 Task: Experiment with a VST pitch shifter on a guitar solo for a surreal, atmospheric sound.
Action: Mouse moved to (73, 7)
Screenshot: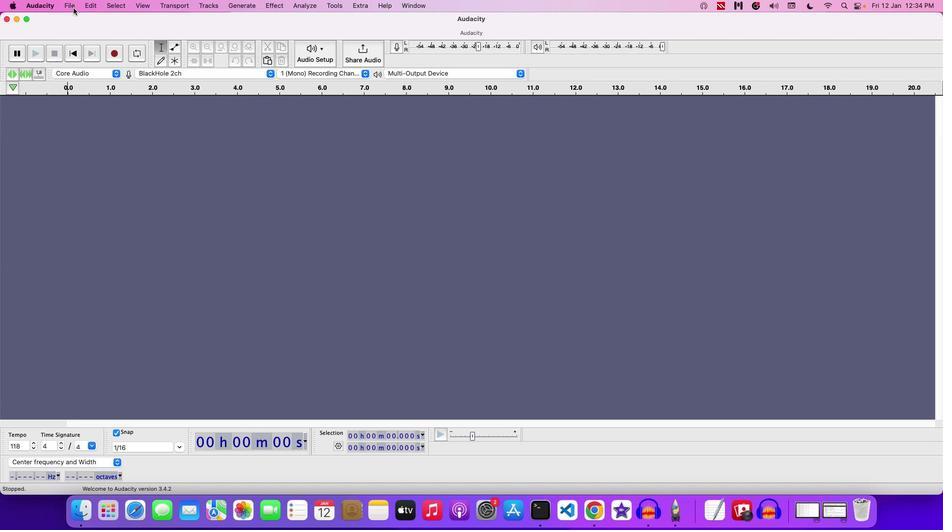 
Action: Mouse pressed left at (73, 7)
Screenshot: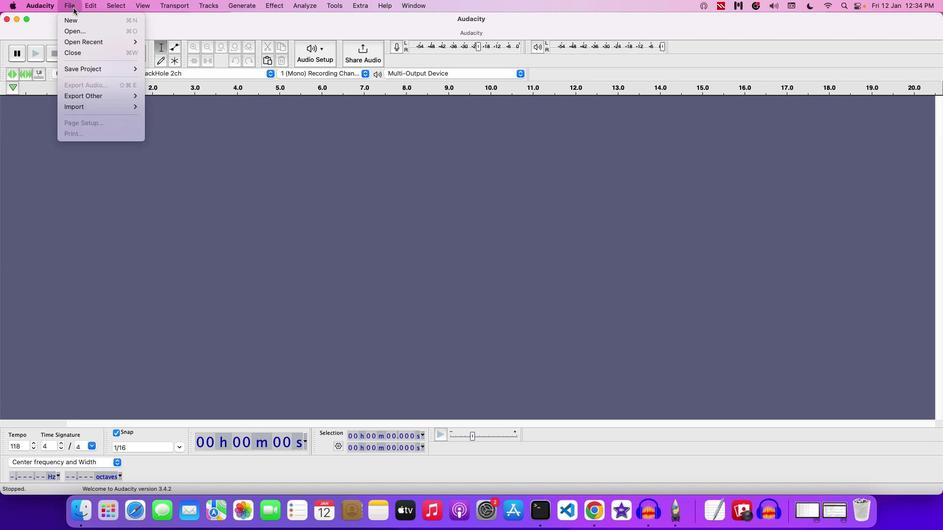 
Action: Mouse moved to (104, 29)
Screenshot: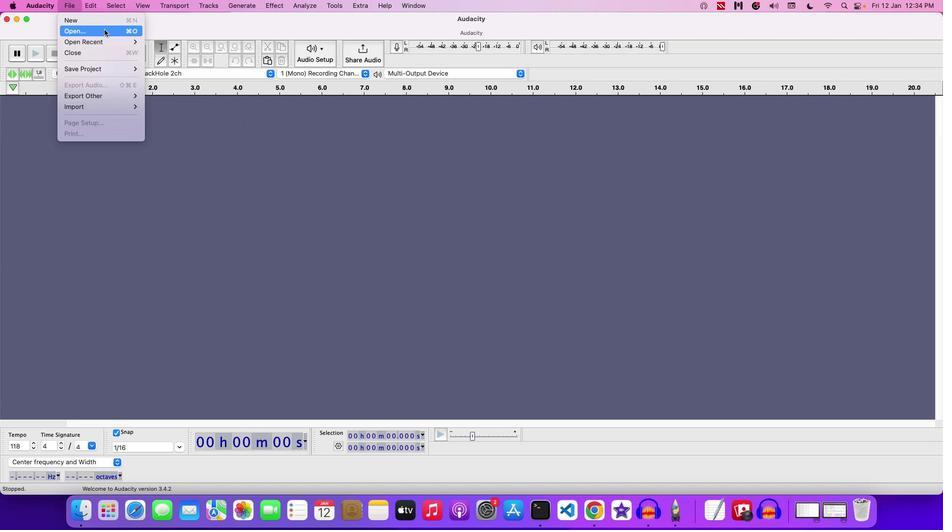 
Action: Mouse pressed left at (104, 29)
Screenshot: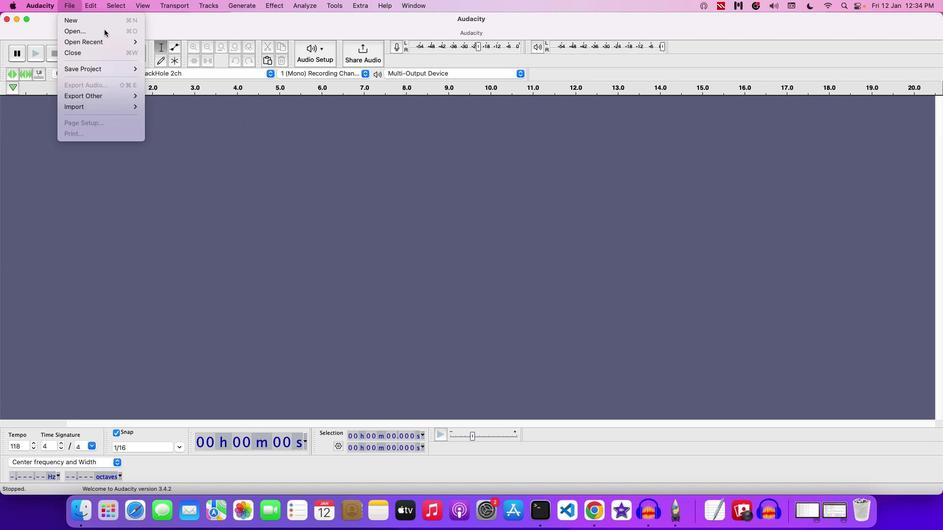 
Action: Mouse moved to (482, 102)
Screenshot: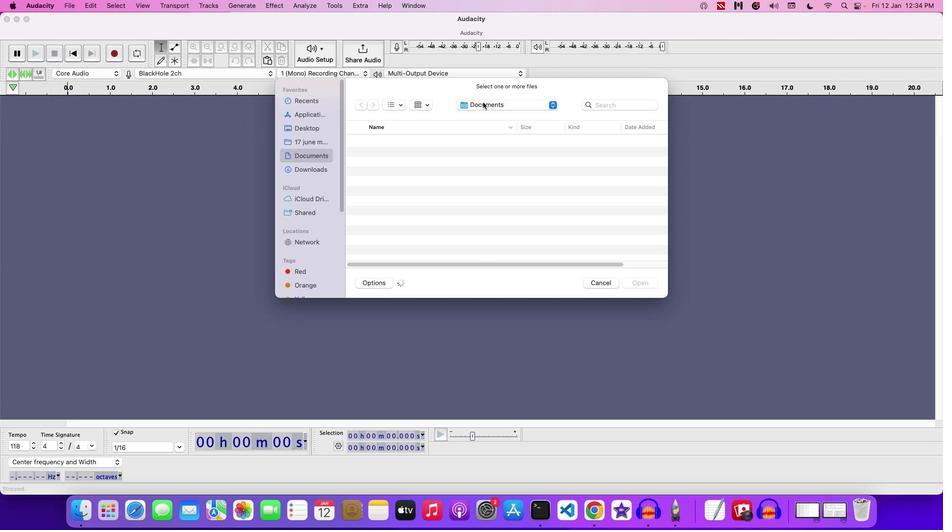
Action: Mouse pressed left at (482, 102)
Screenshot: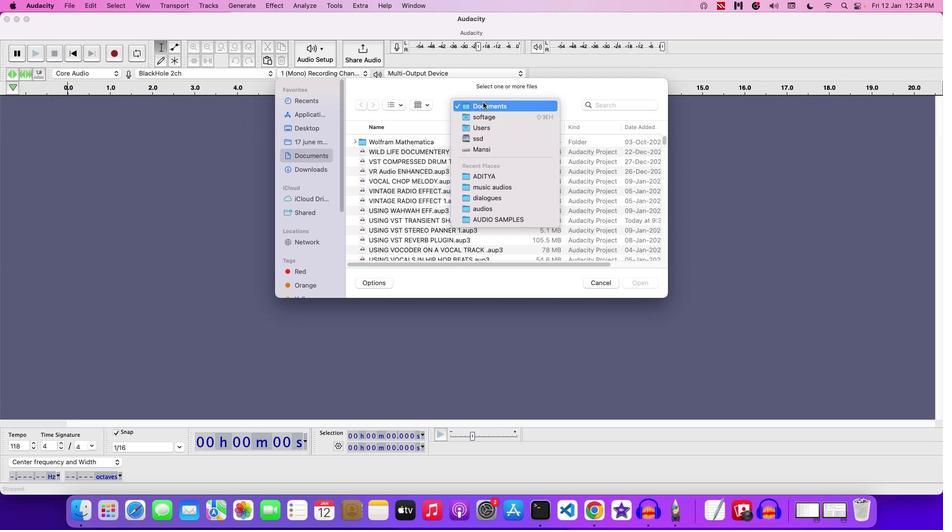 
Action: Mouse moved to (482, 168)
Screenshot: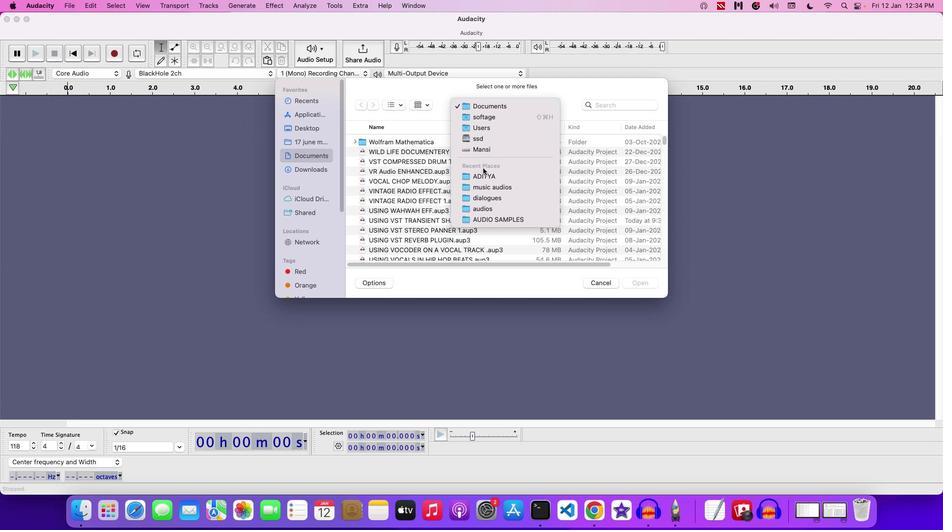 
Action: Mouse pressed left at (482, 168)
Screenshot: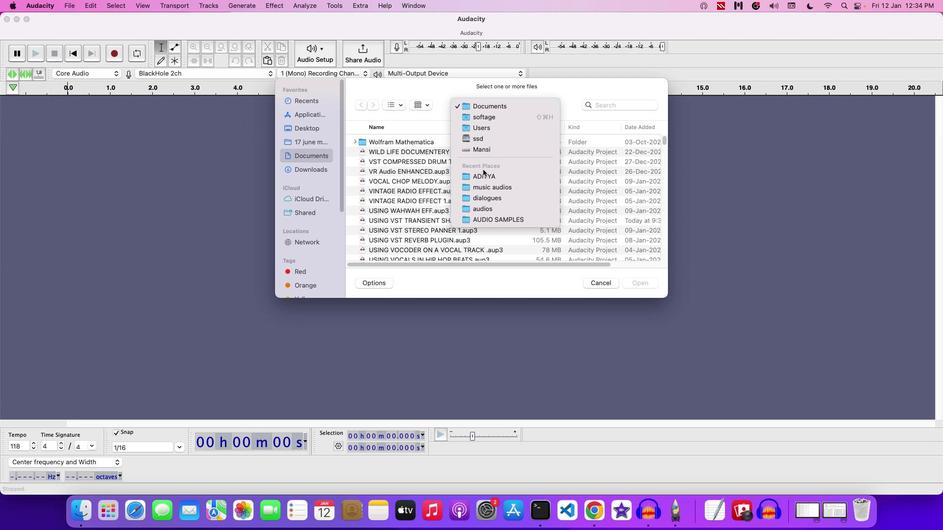 
Action: Mouse moved to (427, 172)
Screenshot: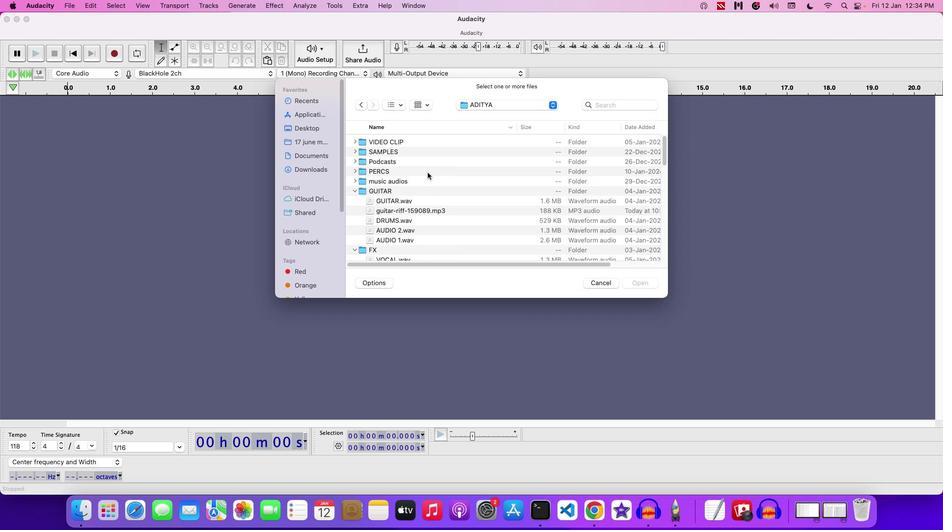 
Action: Mouse scrolled (427, 172) with delta (0, 0)
Screenshot: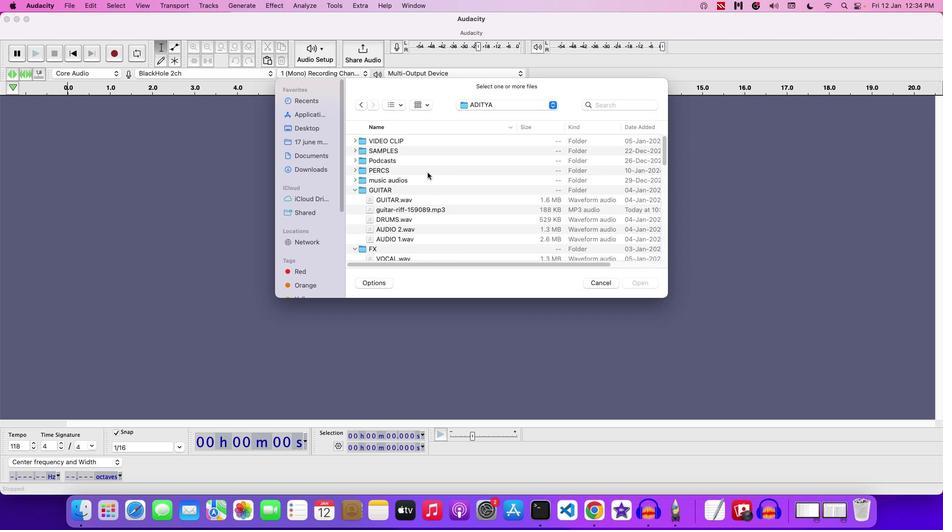 
Action: Mouse moved to (409, 202)
Screenshot: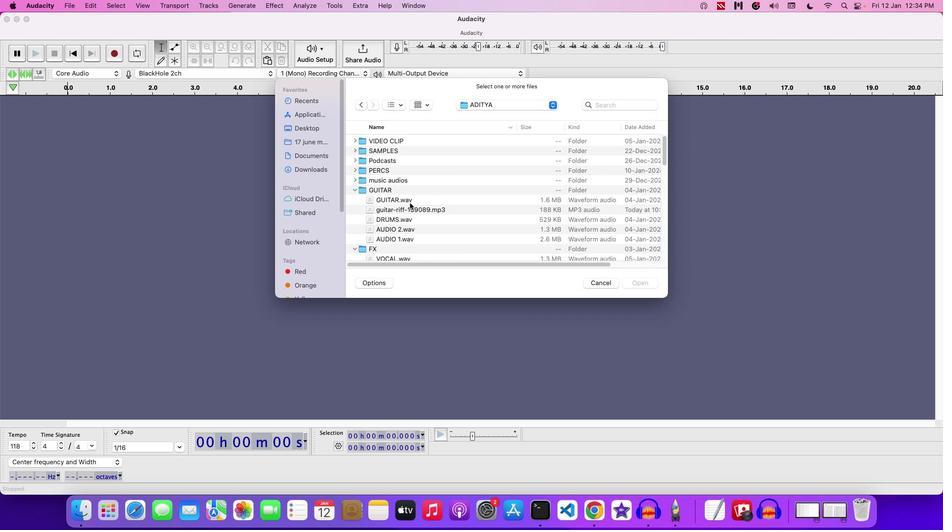 
Action: Mouse pressed left at (409, 202)
Screenshot: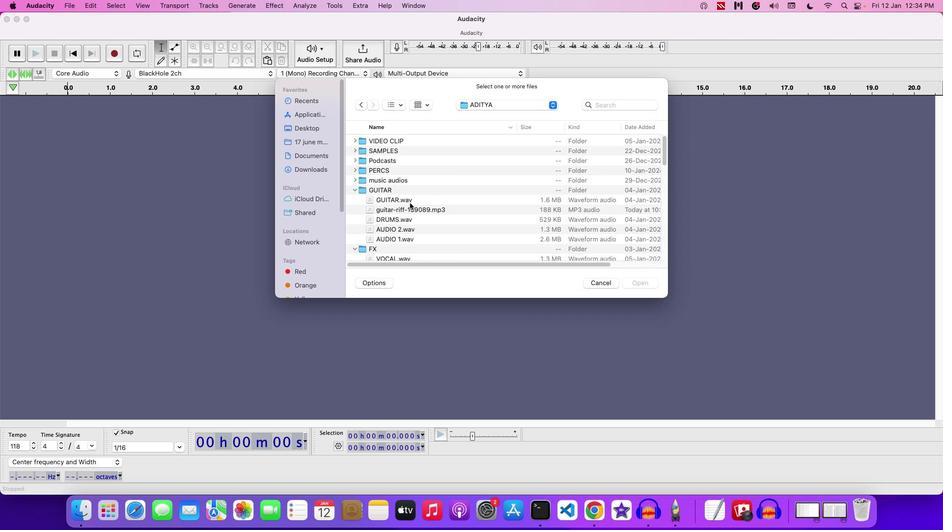 
Action: Mouse moved to (432, 202)
Screenshot: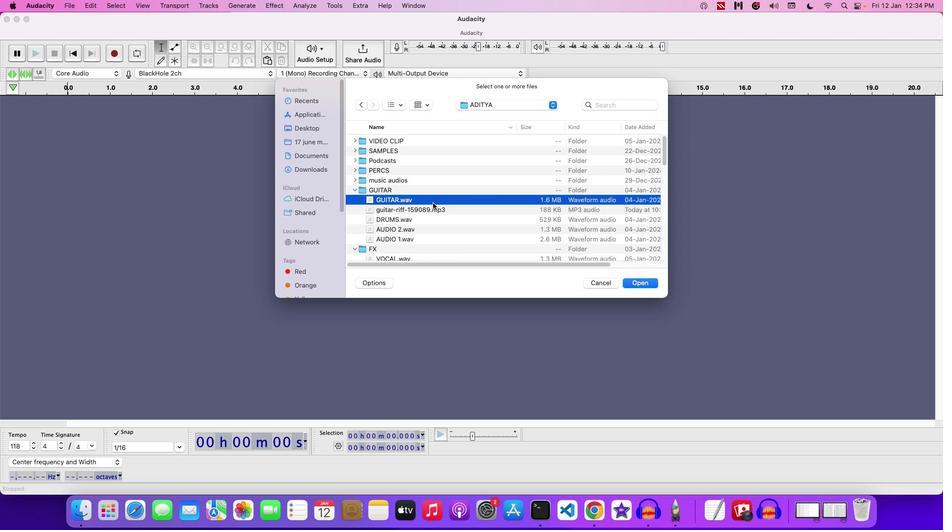 
Action: Mouse pressed left at (432, 202)
Screenshot: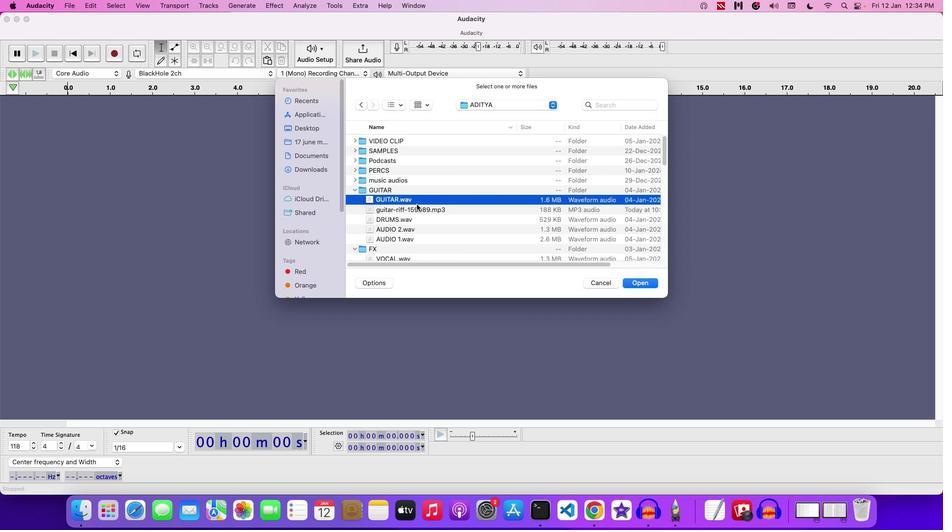 
Action: Mouse moved to (603, 279)
Screenshot: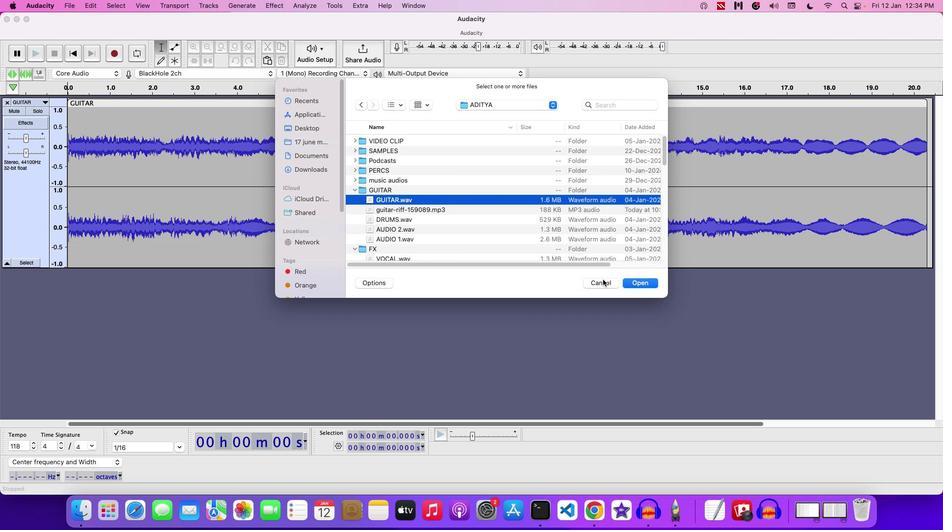 
Action: Mouse pressed left at (603, 279)
Screenshot: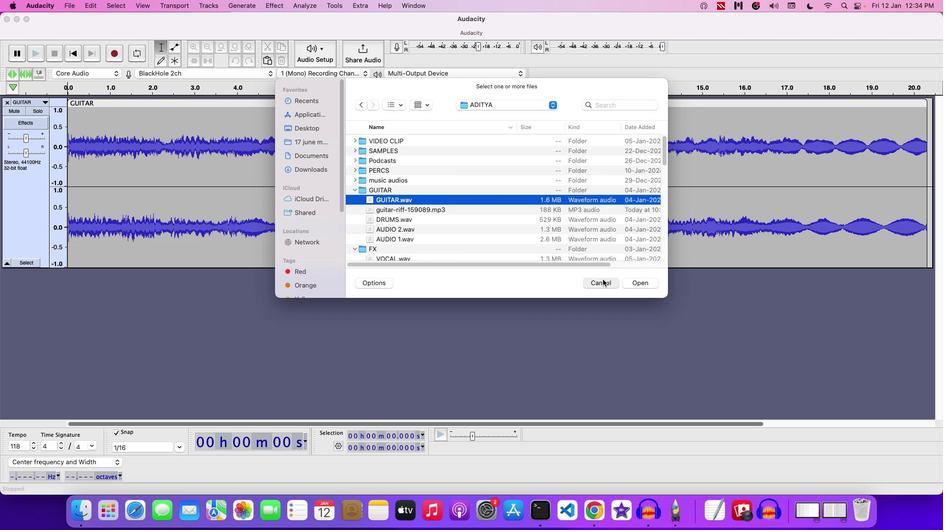 
Action: Mouse moved to (407, 243)
Screenshot: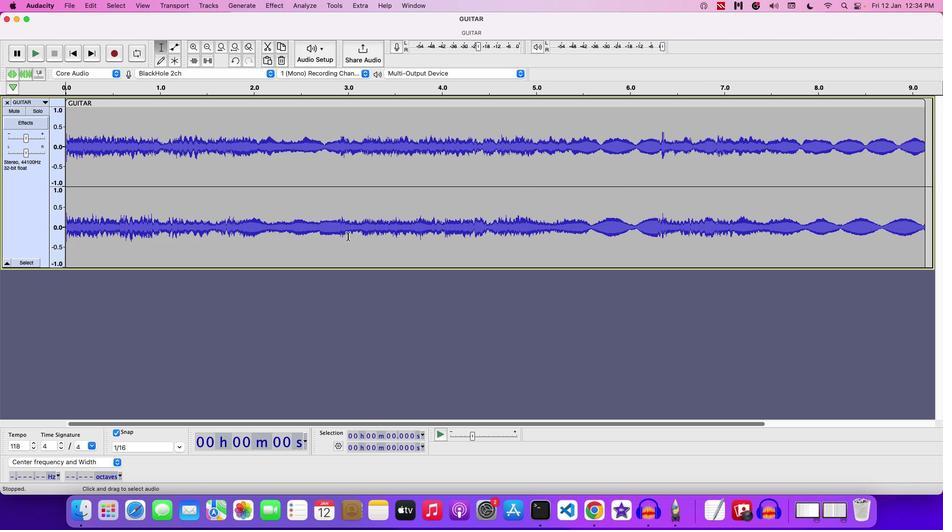 
Action: Key pressed Key.space
Screenshot: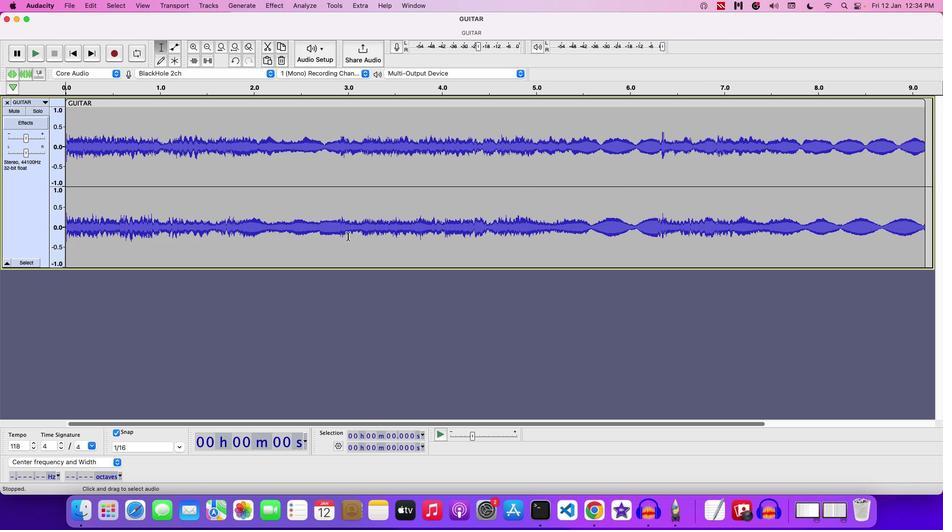 
Action: Mouse moved to (25, 140)
Screenshot: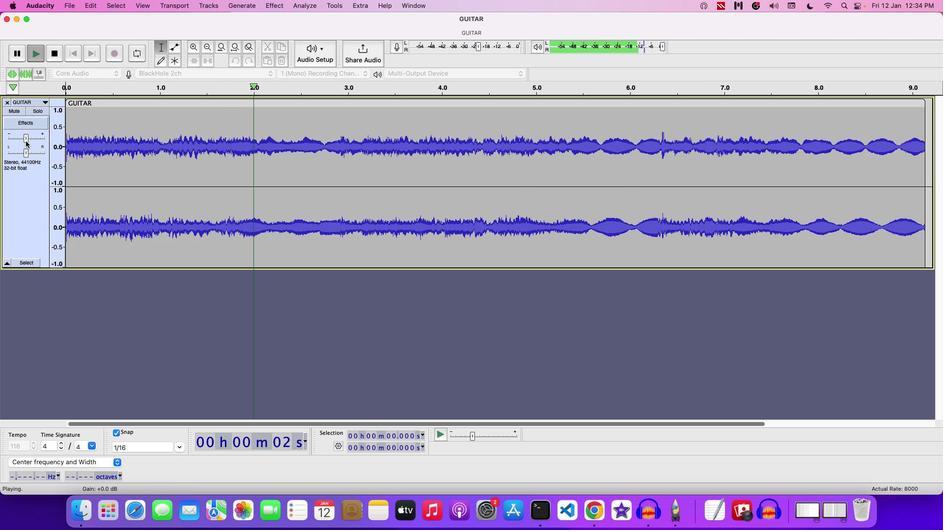 
Action: Mouse pressed left at (25, 140)
Screenshot: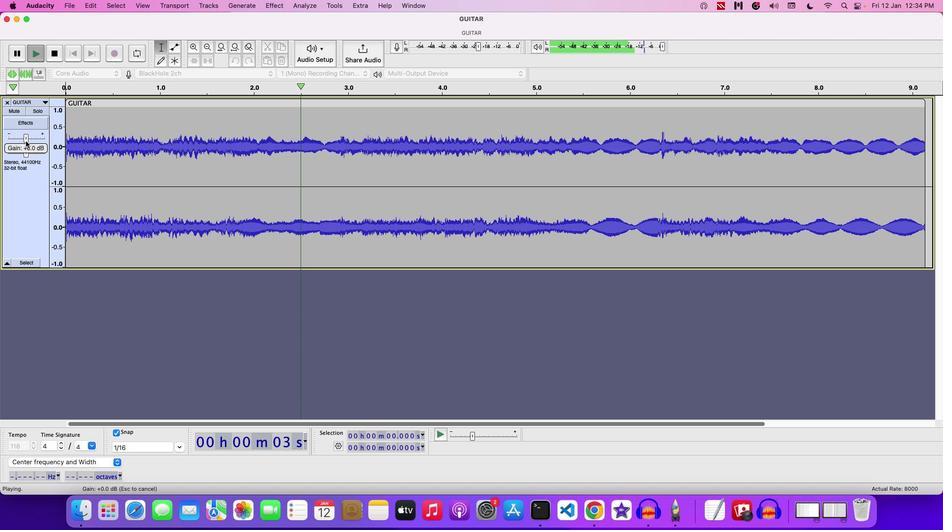 
Action: Mouse moved to (190, 140)
Screenshot: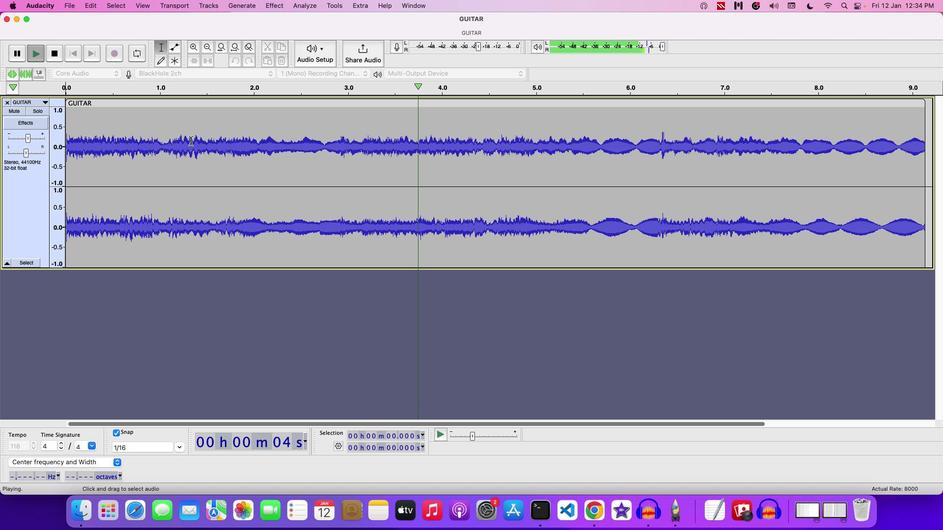 
Action: Mouse pressed left at (190, 140)
Screenshot: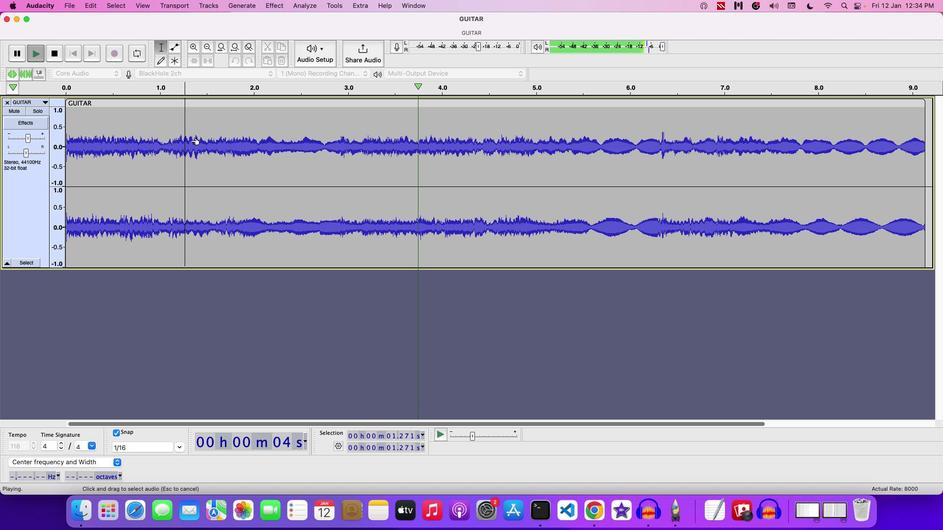 
Action: Mouse pressed left at (190, 140)
Screenshot: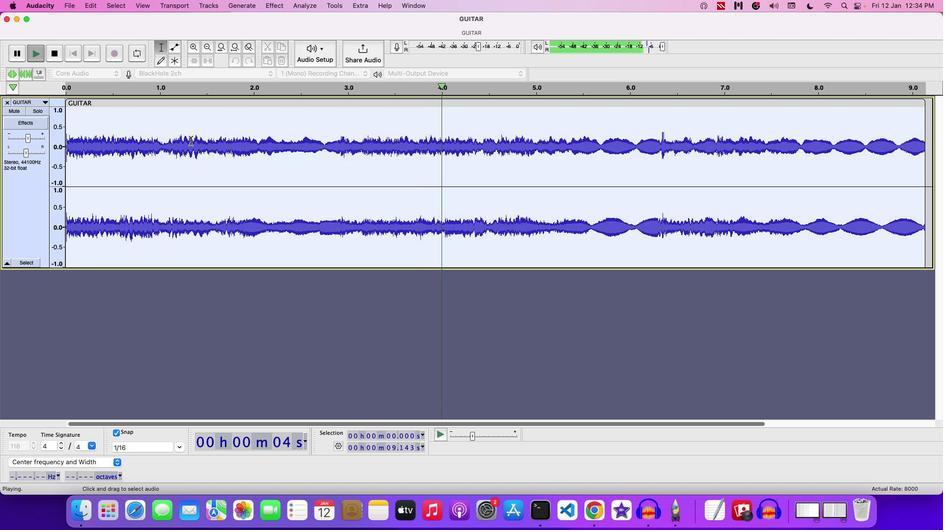 
Action: Mouse moved to (269, 8)
Screenshot: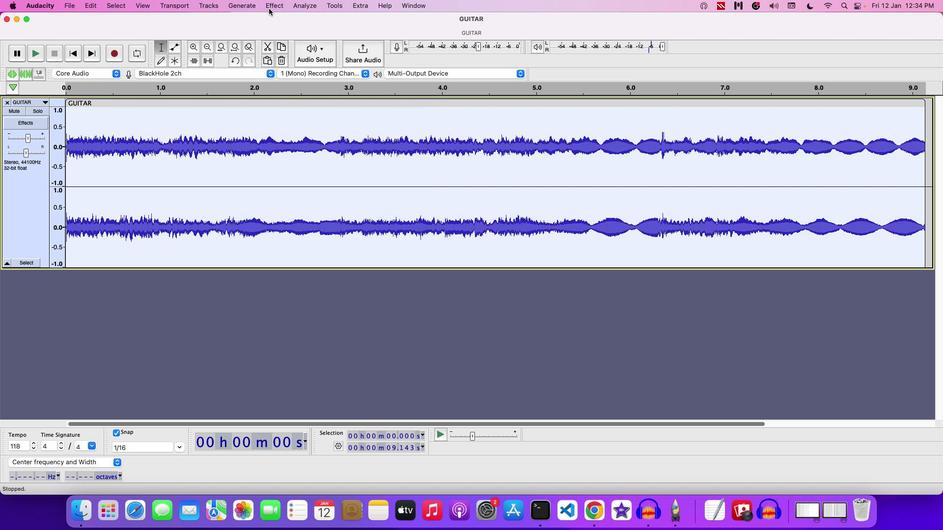 
Action: Mouse pressed left at (269, 8)
Screenshot: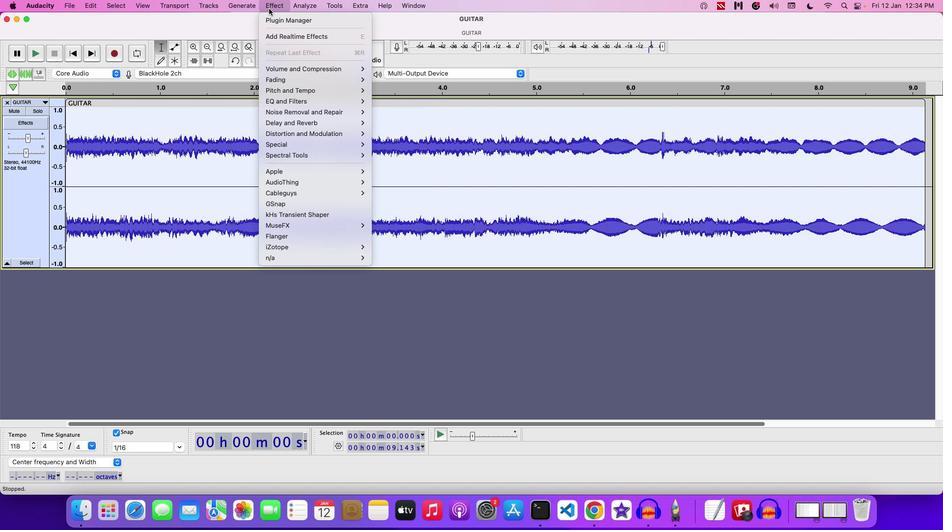 
Action: Mouse moved to (404, 275)
Screenshot: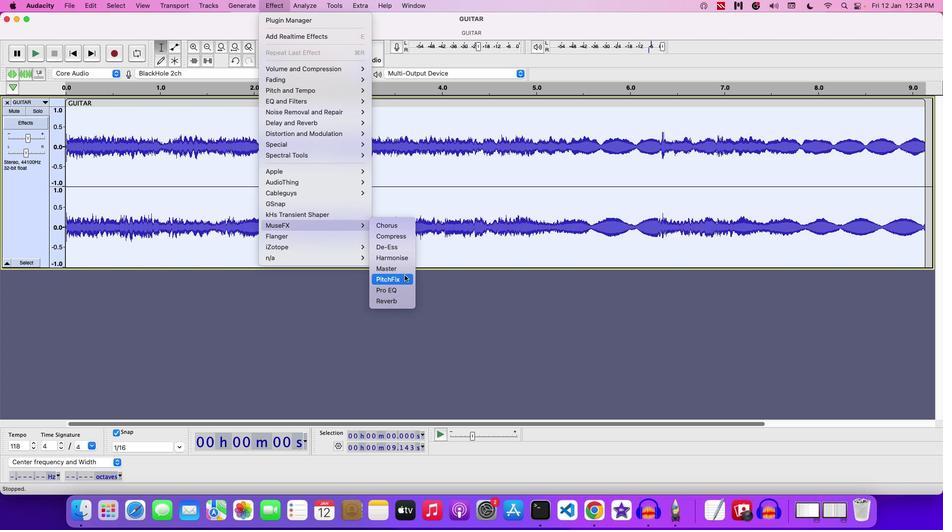 
Action: Mouse pressed left at (404, 275)
Screenshot: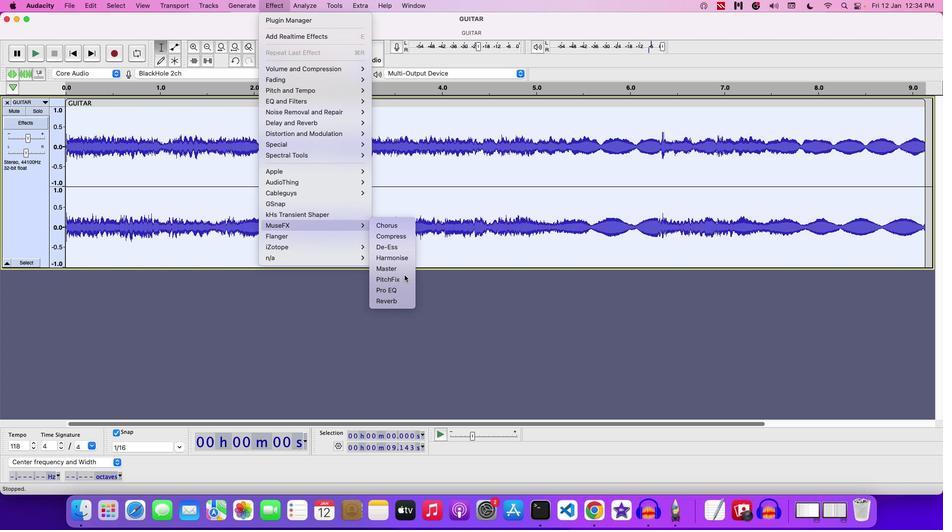 
Action: Mouse moved to (476, 123)
Screenshot: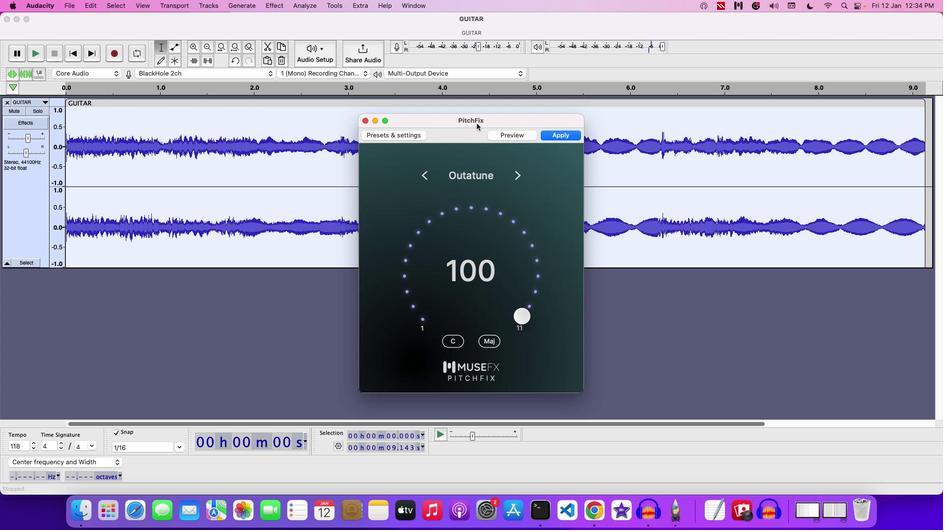 
Action: Mouse pressed left at (476, 123)
Screenshot: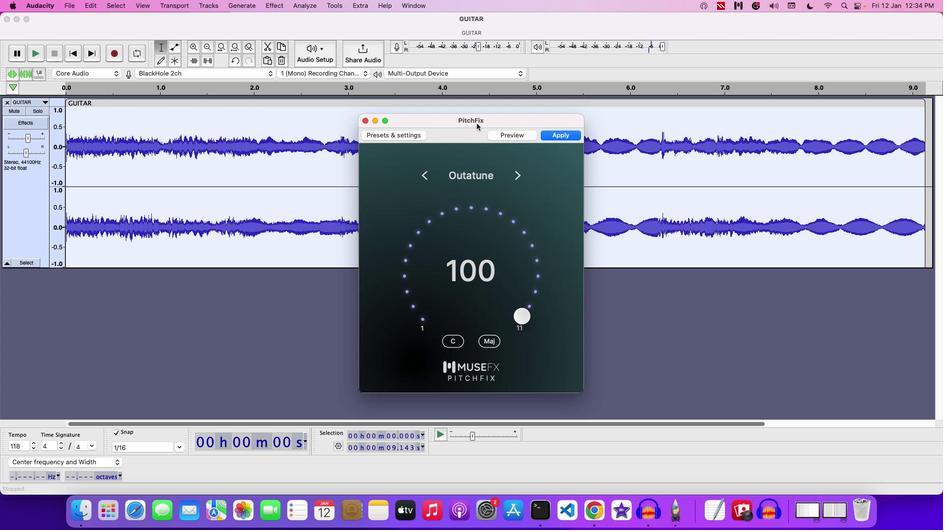 
Action: Mouse moved to (479, 152)
Screenshot: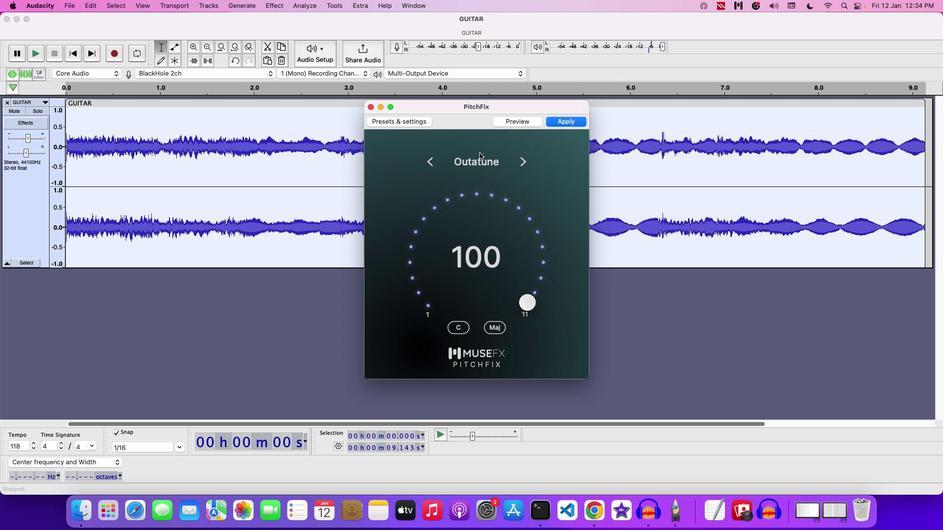 
Action: Mouse pressed left at (479, 152)
Screenshot: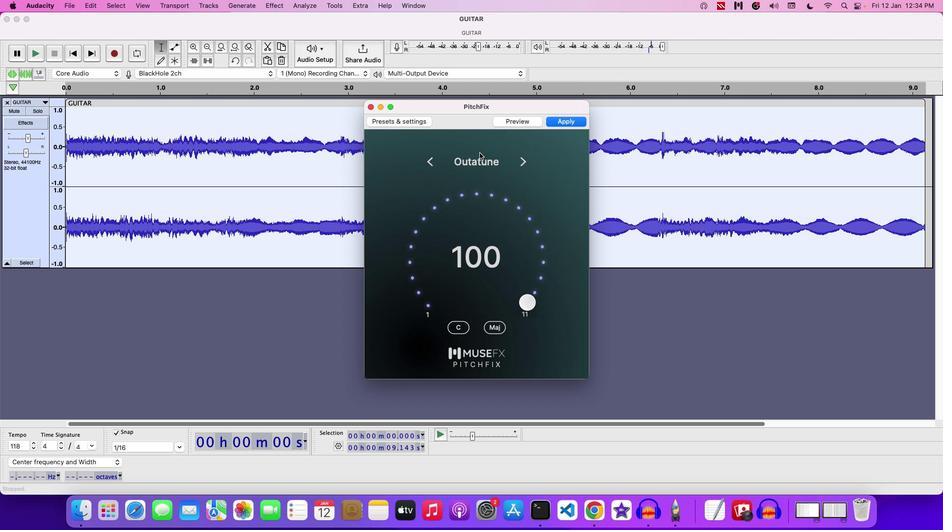 
Action: Mouse moved to (473, 161)
Screenshot: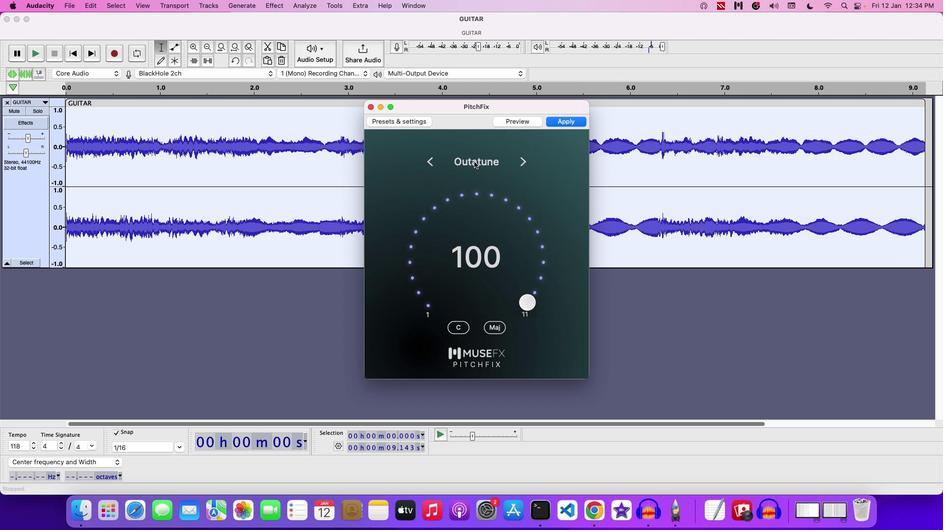 
Action: Mouse pressed left at (473, 161)
Screenshot: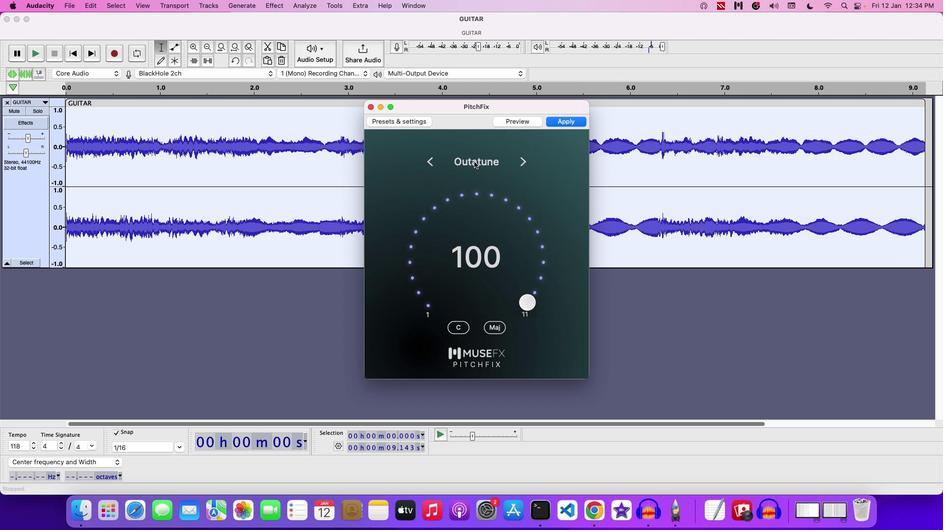 
Action: Mouse moved to (477, 179)
Screenshot: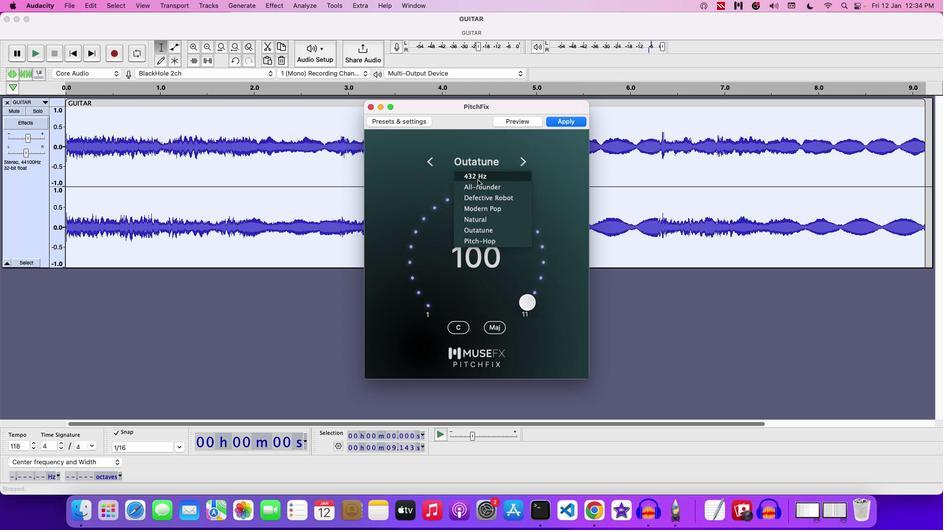 
Action: Mouse pressed left at (477, 179)
Screenshot: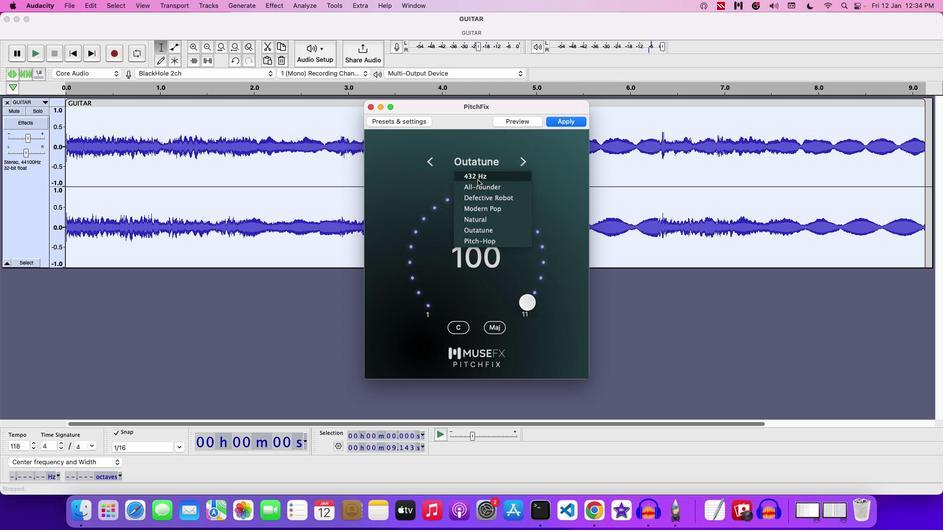 
Action: Mouse moved to (495, 237)
Screenshot: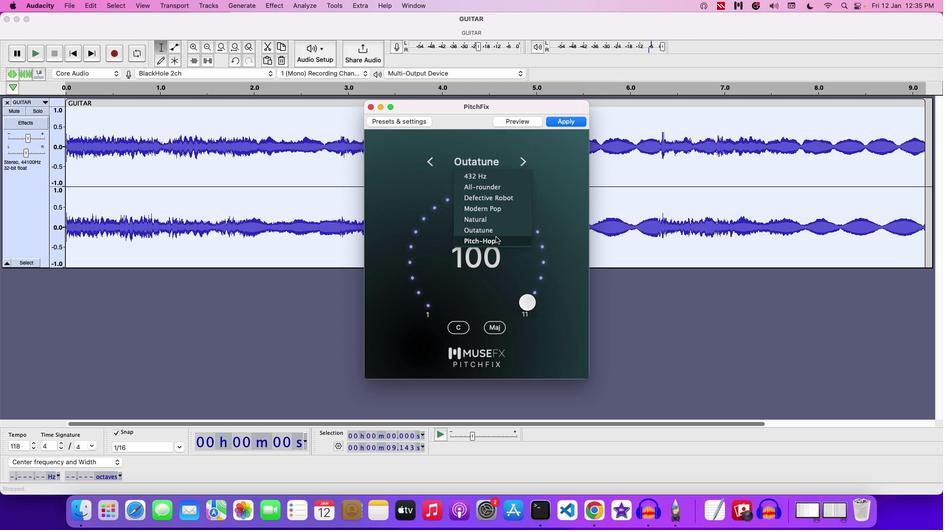 
Action: Key pressed Key.enter
Screenshot: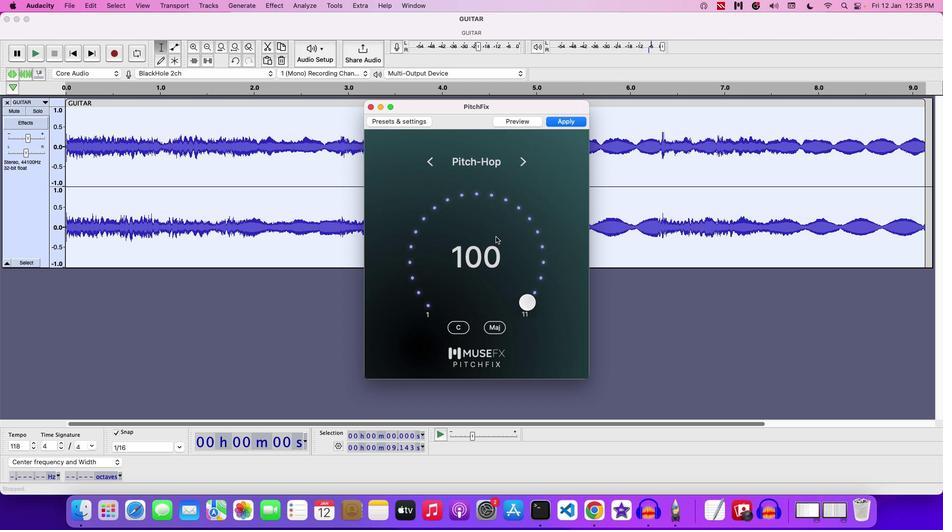 
Action: Mouse moved to (511, 124)
Screenshot: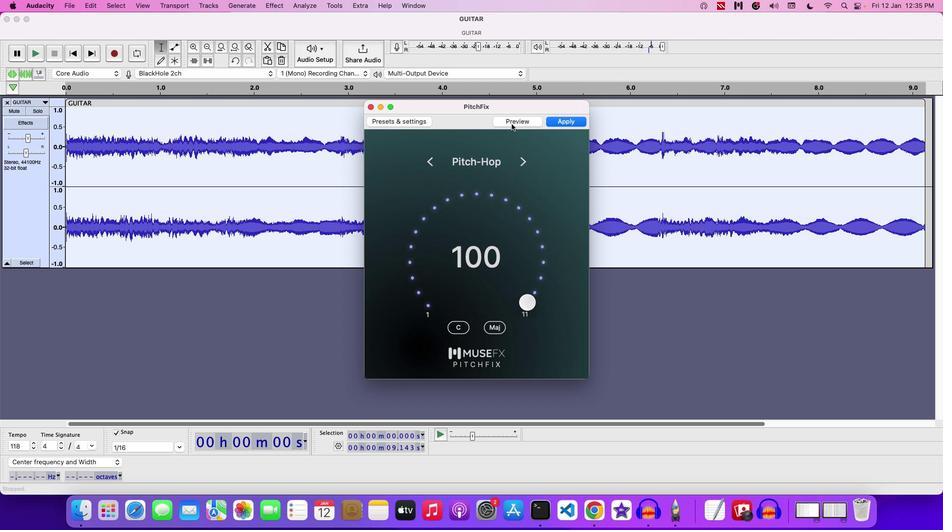
Action: Mouse pressed left at (511, 124)
Screenshot: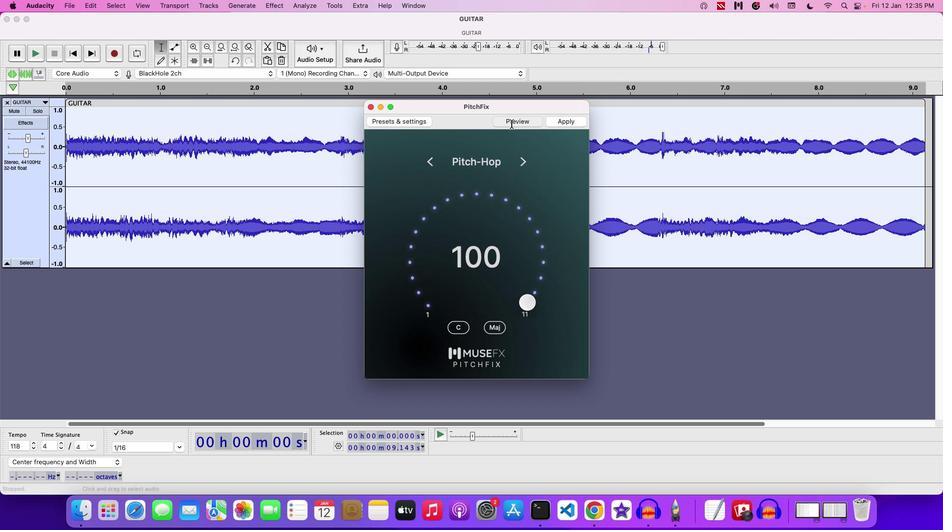 
Action: Mouse pressed left at (511, 124)
Screenshot: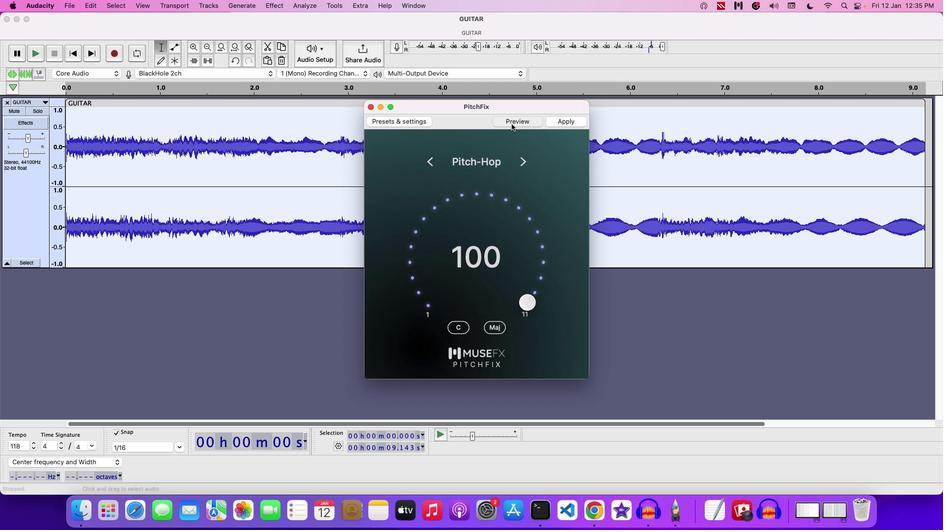 
Action: Mouse moved to (487, 285)
Screenshot: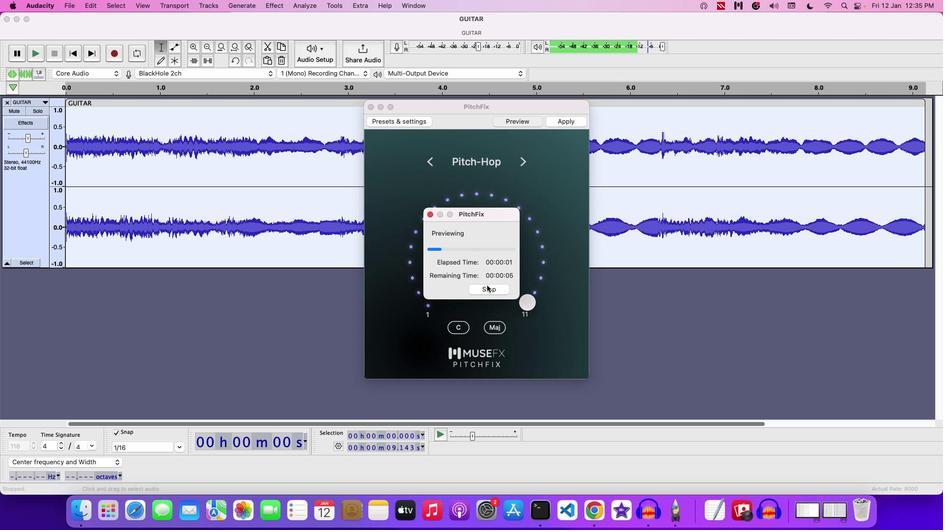 
Action: Mouse pressed left at (487, 285)
Screenshot: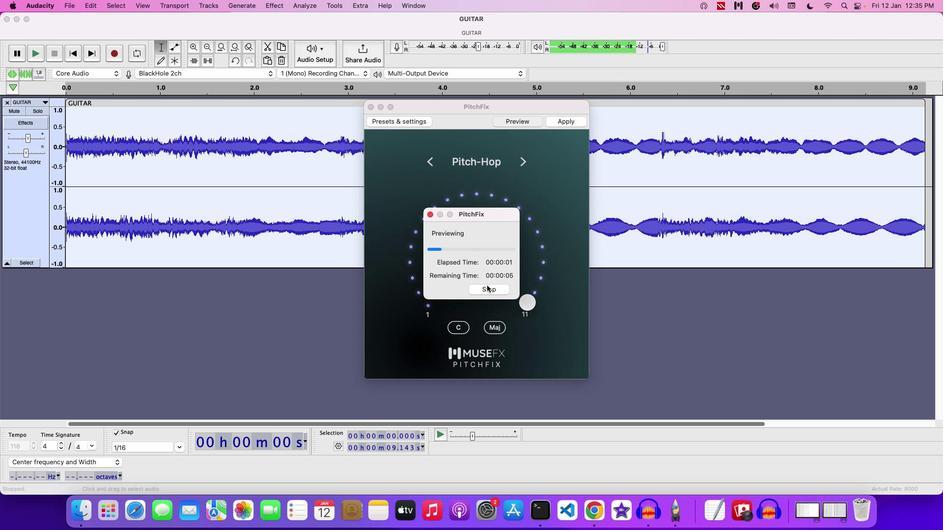 
Action: Mouse moved to (381, 124)
Screenshot: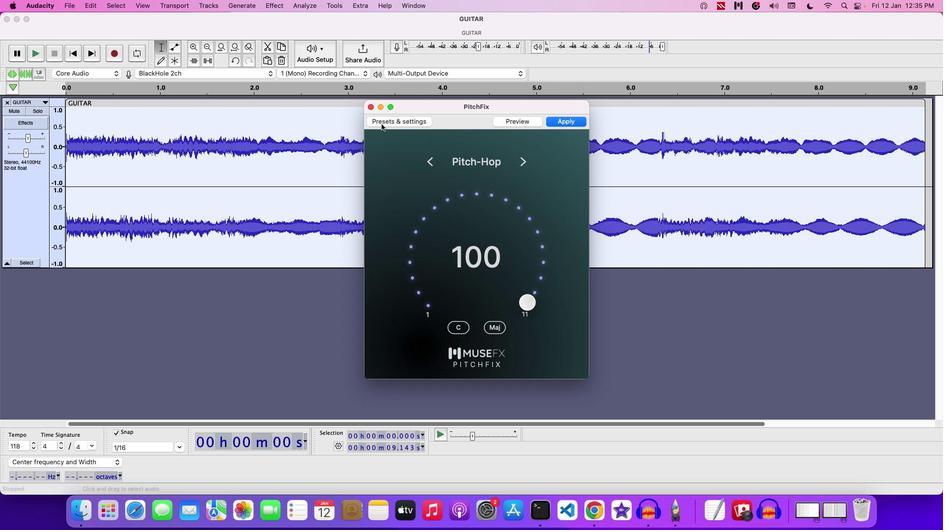 
Action: Mouse pressed left at (381, 124)
Screenshot: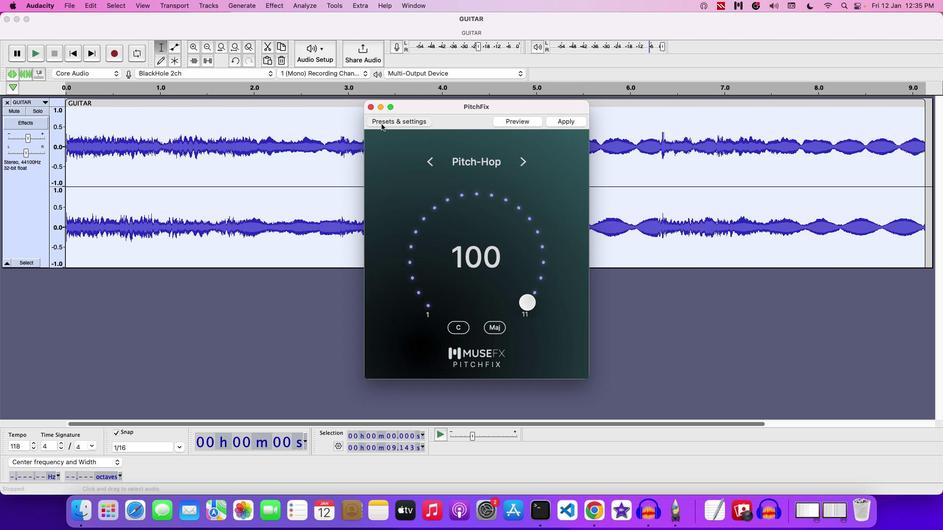 
Action: Mouse moved to (464, 166)
Screenshot: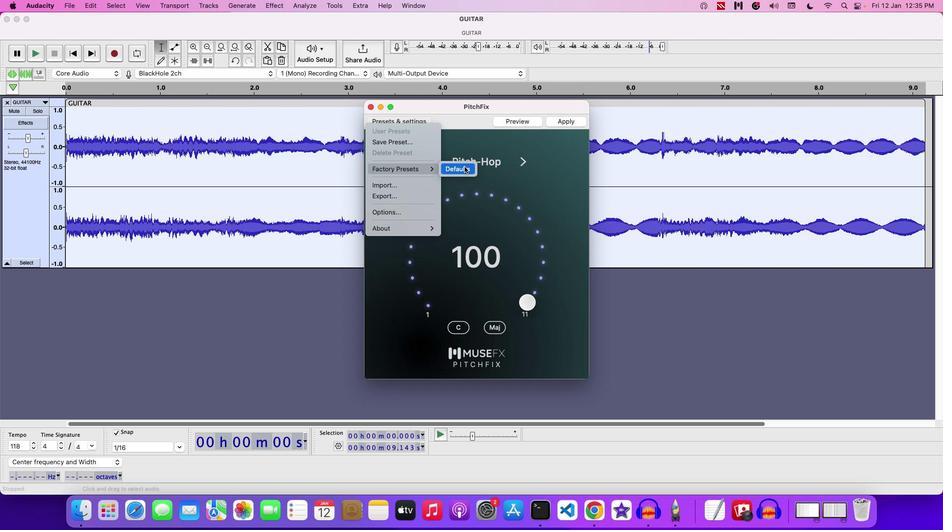 
Action: Mouse pressed left at (464, 166)
Screenshot: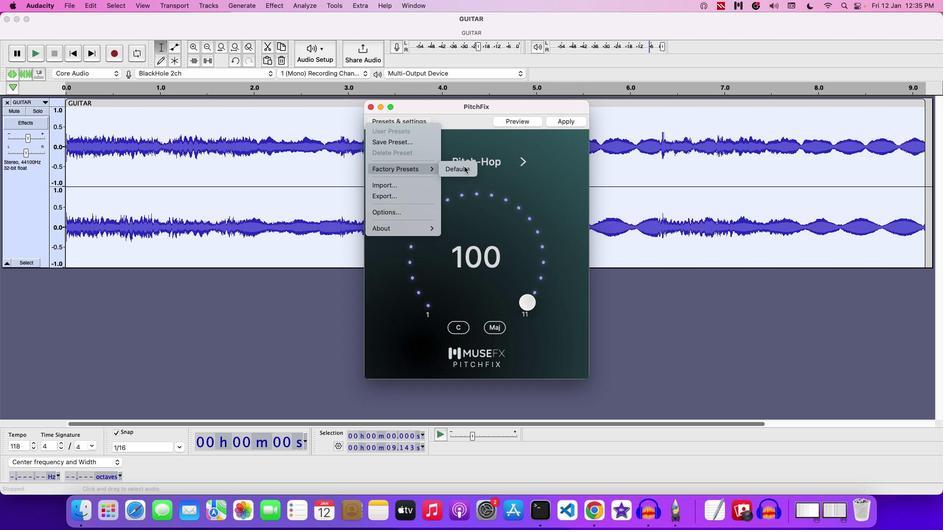 
Action: Mouse moved to (372, 107)
Screenshot: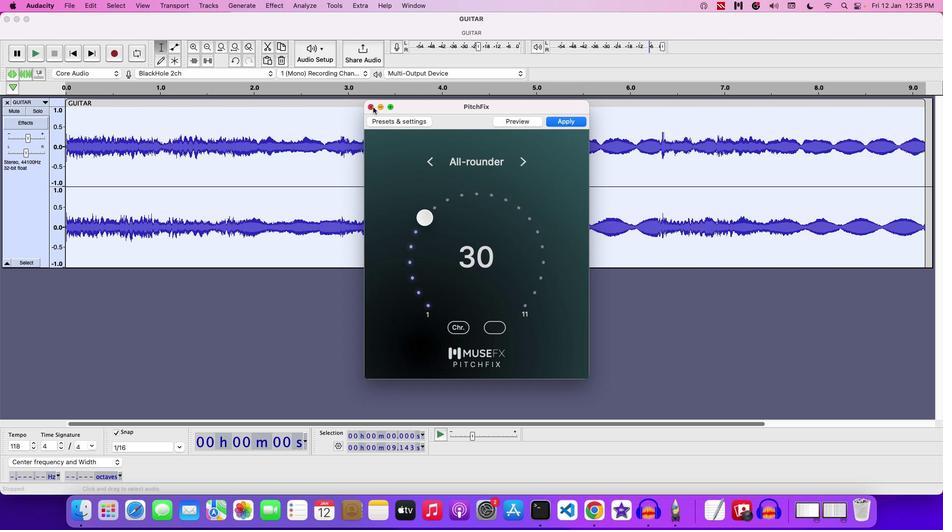 
Action: Mouse pressed left at (372, 107)
Screenshot: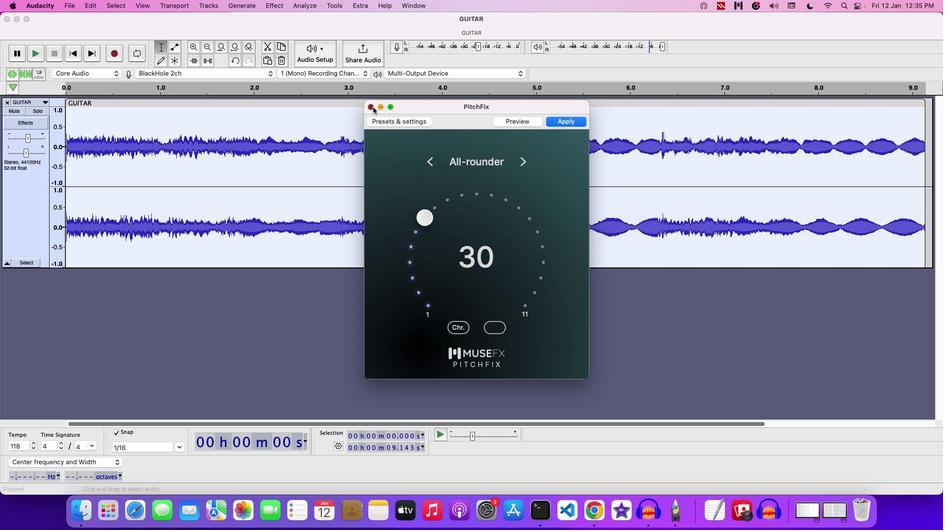 
Action: Mouse moved to (247, 8)
Screenshot: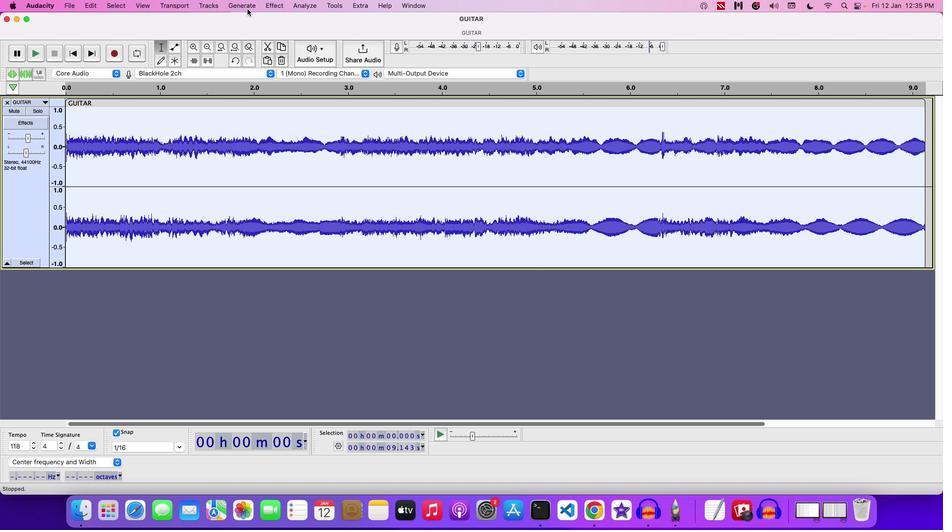 
Action: Key pressed Key.space
Screenshot: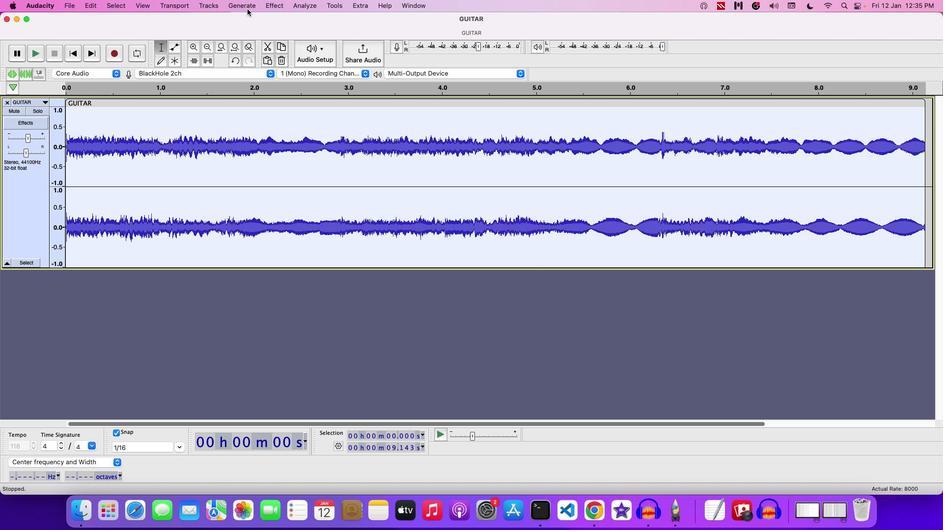 
Action: Mouse moved to (280, 0)
Screenshot: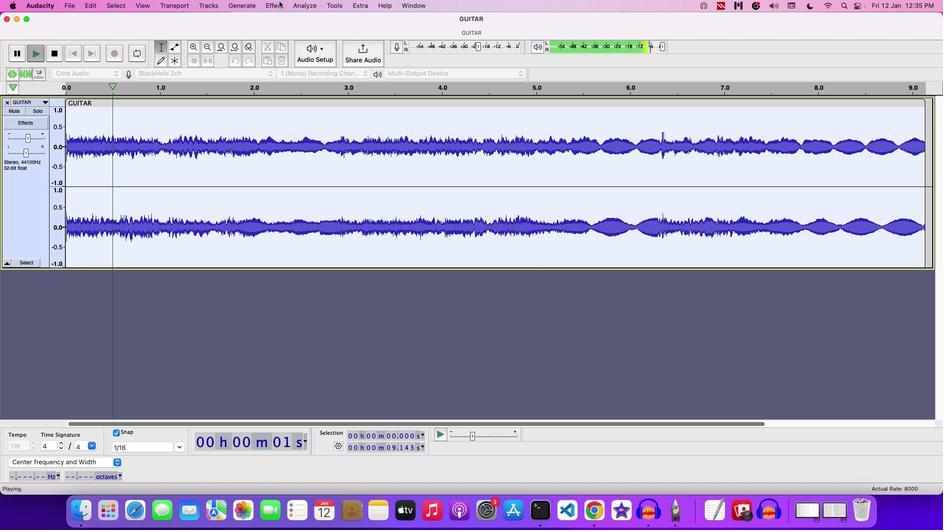 
Action: Key pressed Key.space
Screenshot: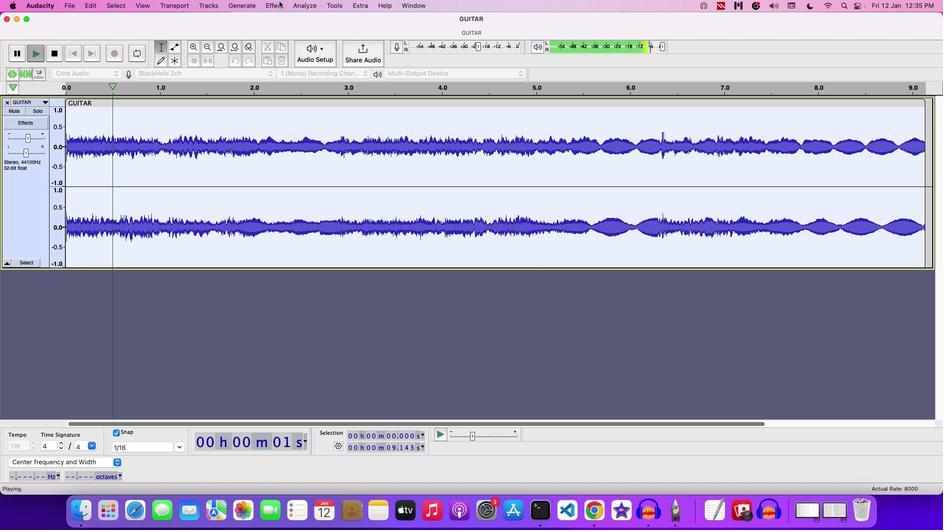 
Action: Mouse moved to (278, 1)
Screenshot: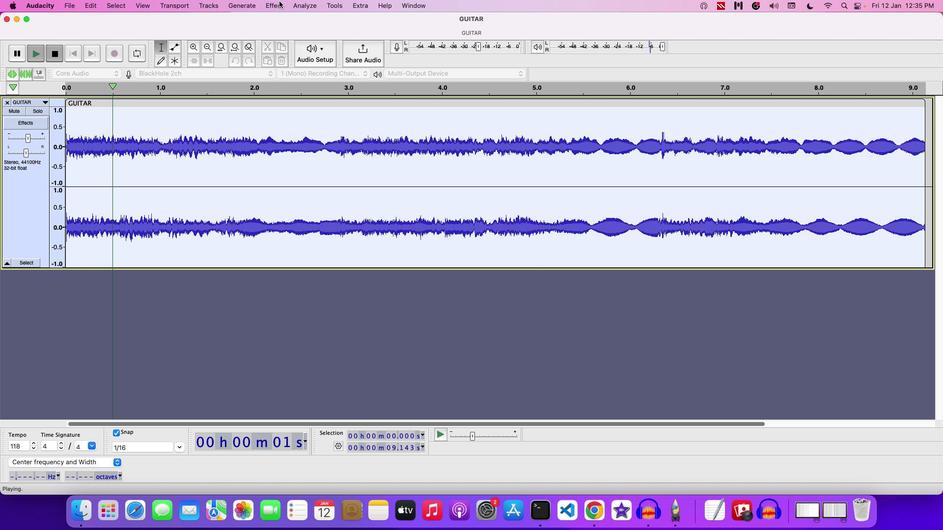 
Action: Mouse pressed left at (278, 1)
Screenshot: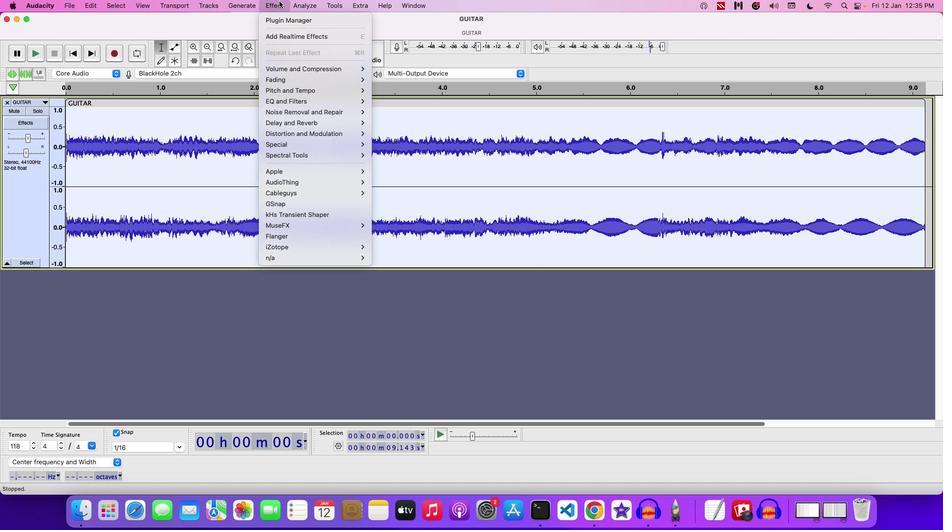 
Action: Mouse moved to (401, 90)
Screenshot: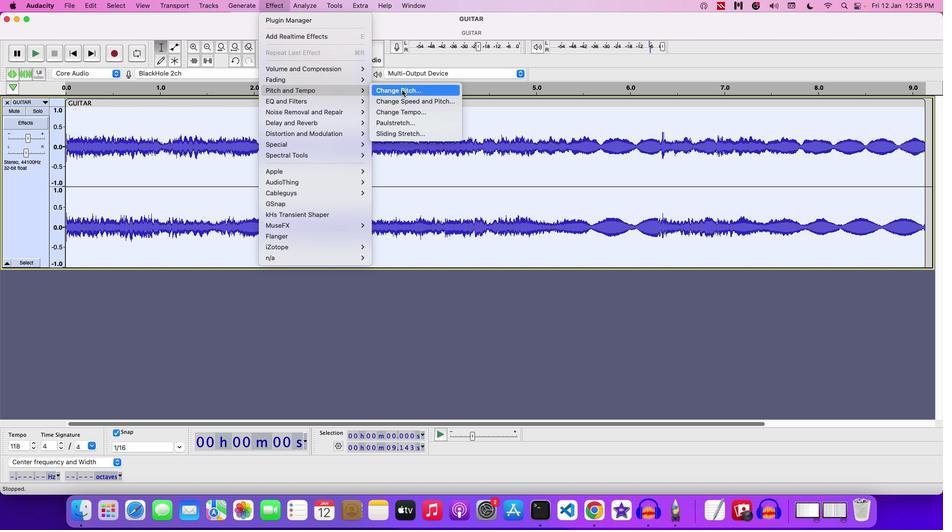 
Action: Mouse pressed left at (401, 90)
Screenshot: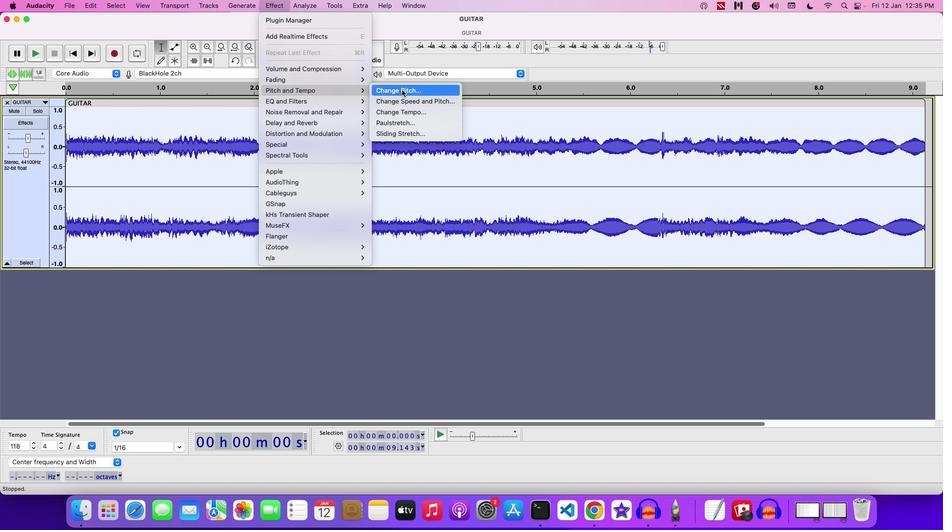 
Action: Mouse moved to (499, 186)
Screenshot: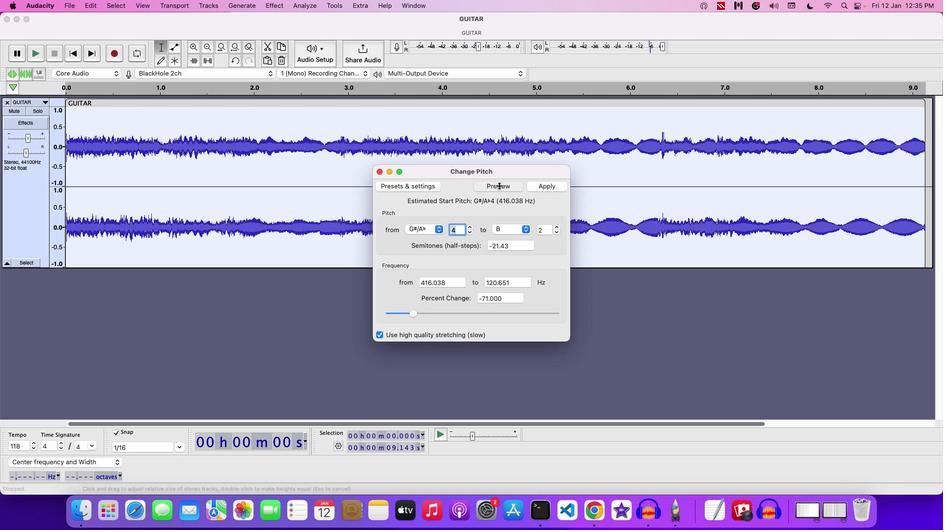 
Action: Mouse pressed left at (499, 186)
Screenshot: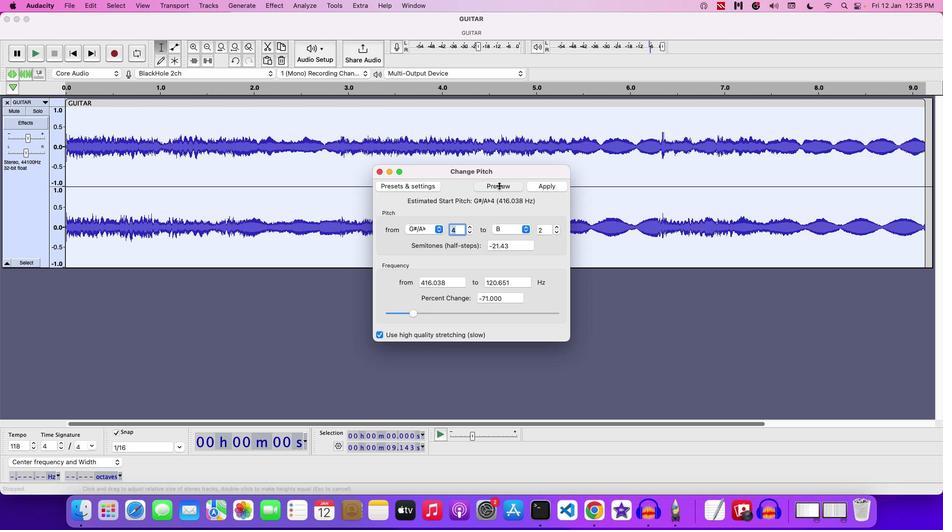 
Action: Mouse moved to (481, 288)
Screenshot: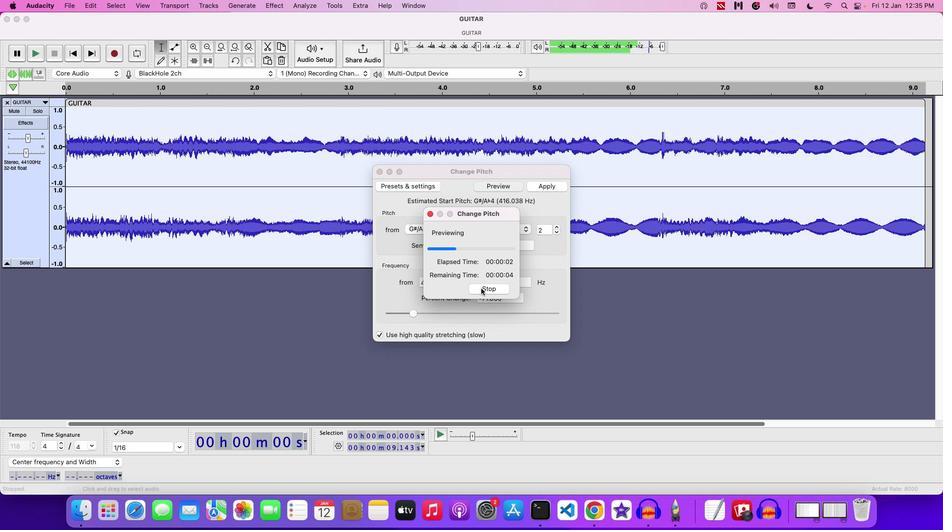 
Action: Mouse pressed left at (481, 288)
Screenshot: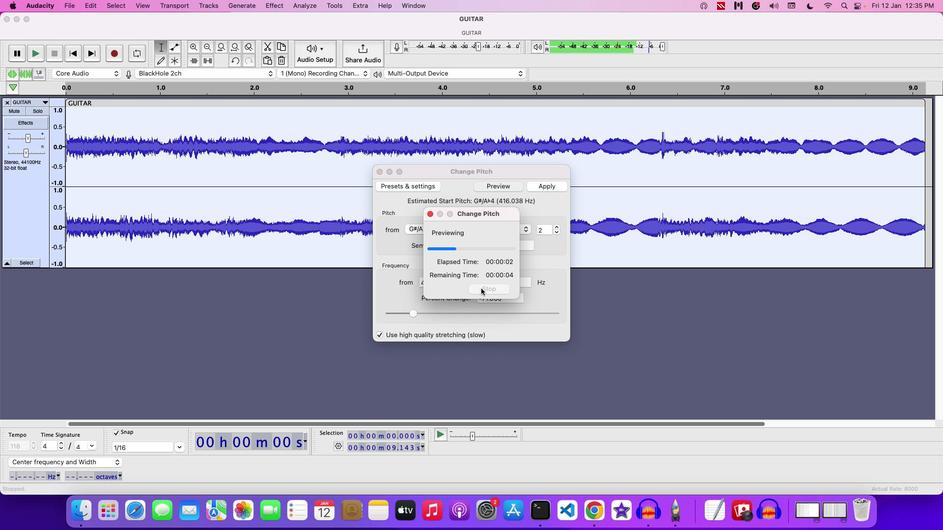 
Action: Mouse moved to (431, 312)
Screenshot: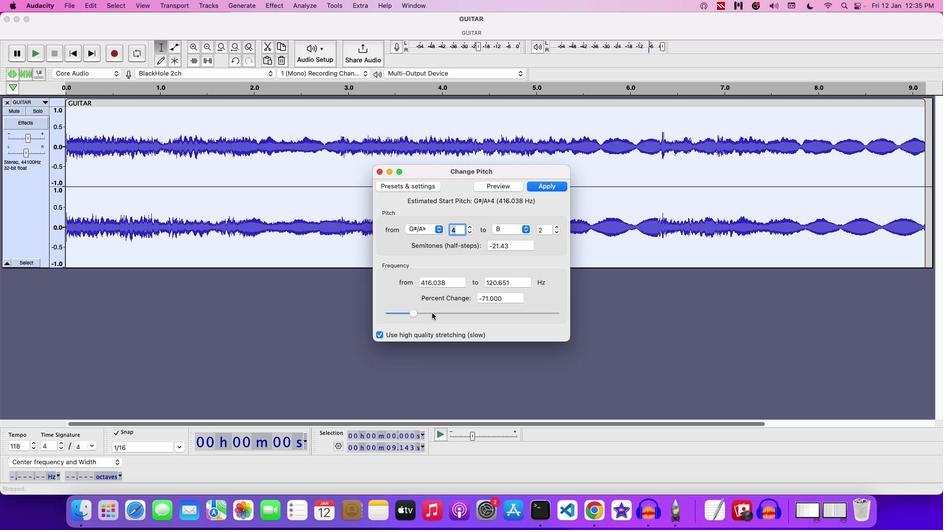 
Action: Mouse pressed left at (431, 312)
Screenshot: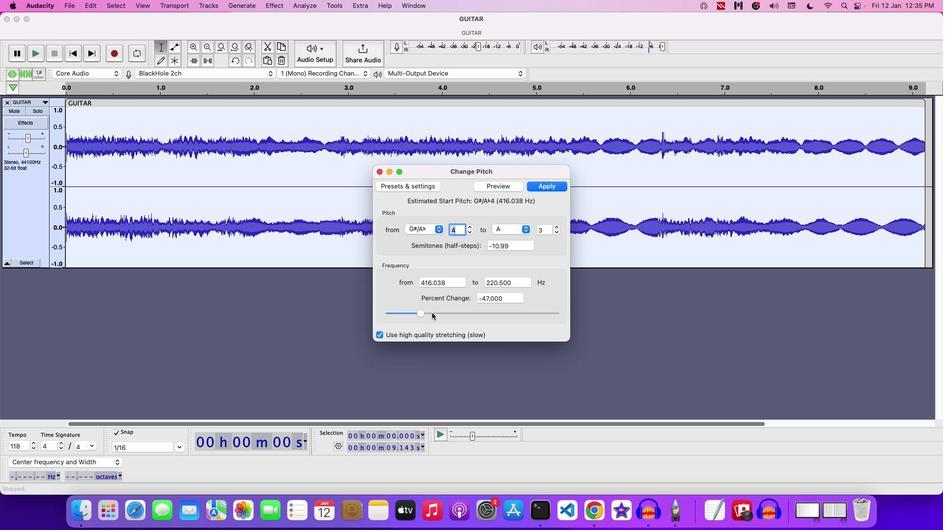 
Action: Mouse moved to (508, 191)
Screenshot: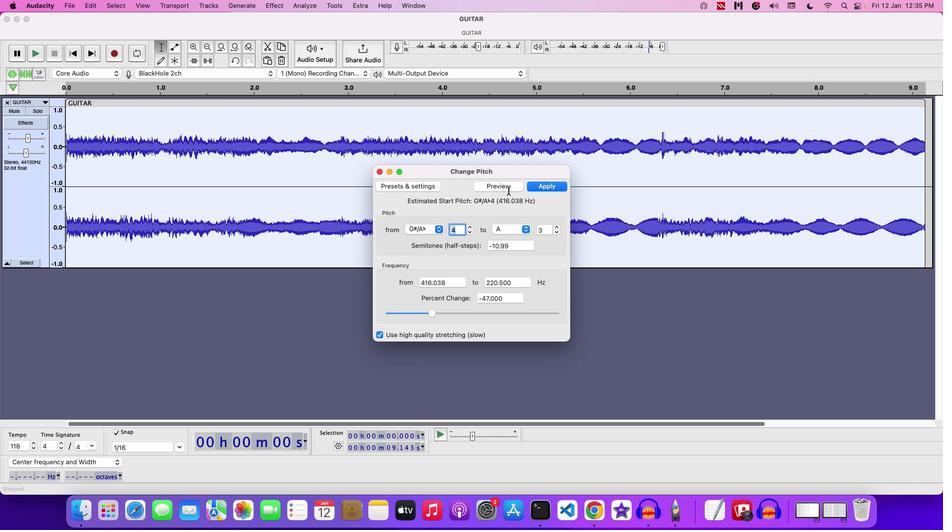 
Action: Mouse pressed left at (508, 191)
Screenshot: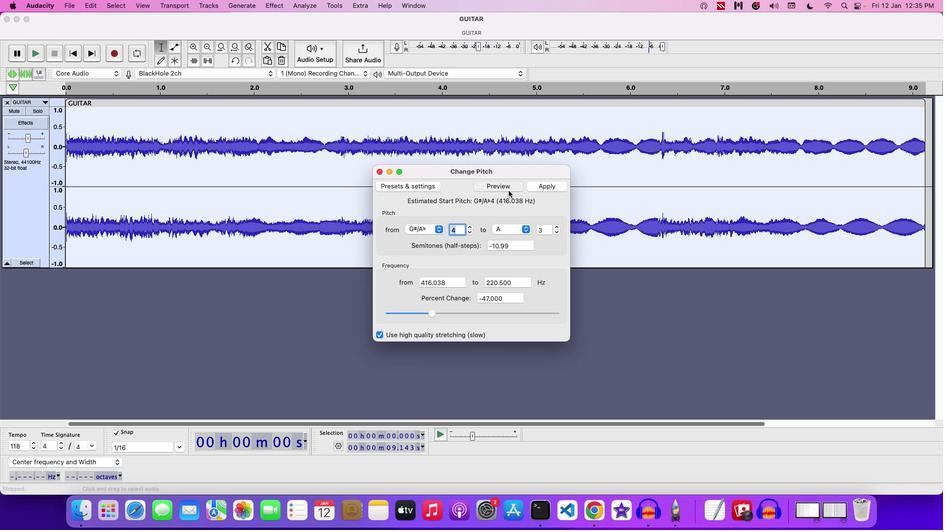
Action: Mouse moved to (545, 183)
Screenshot: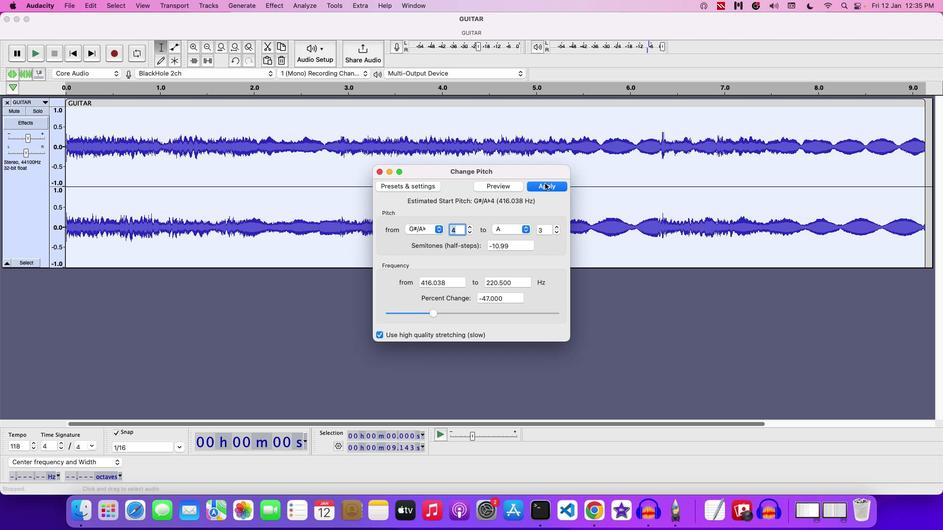 
Action: Mouse pressed left at (545, 183)
Screenshot: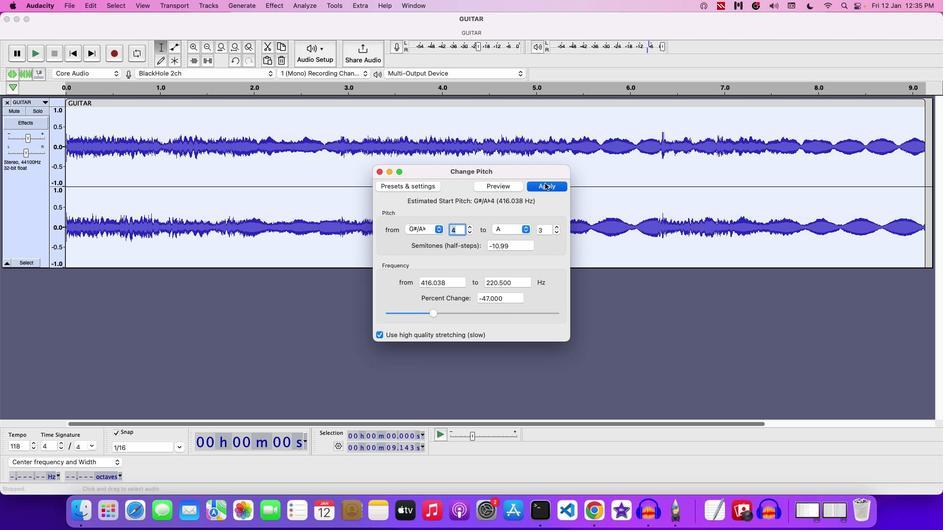 
Action: Mouse moved to (484, 181)
Screenshot: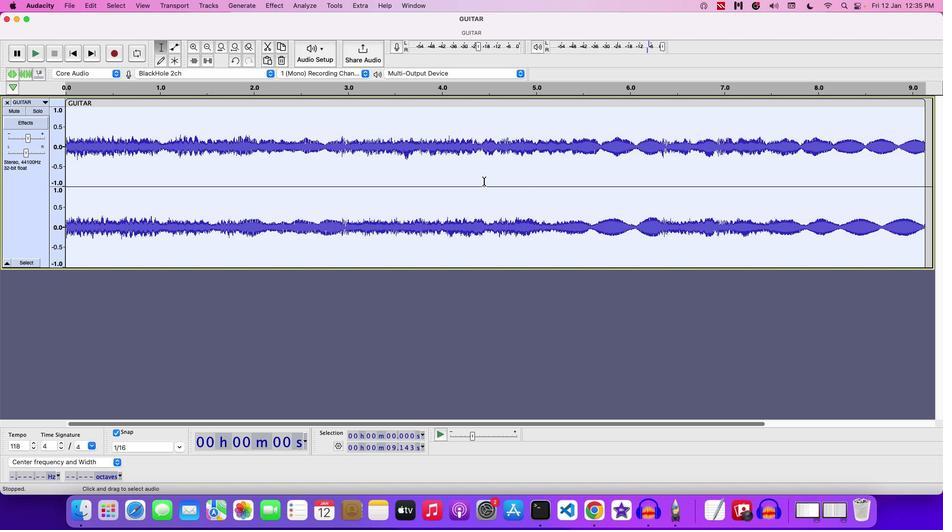 
Action: Key pressed Key.space
Screenshot: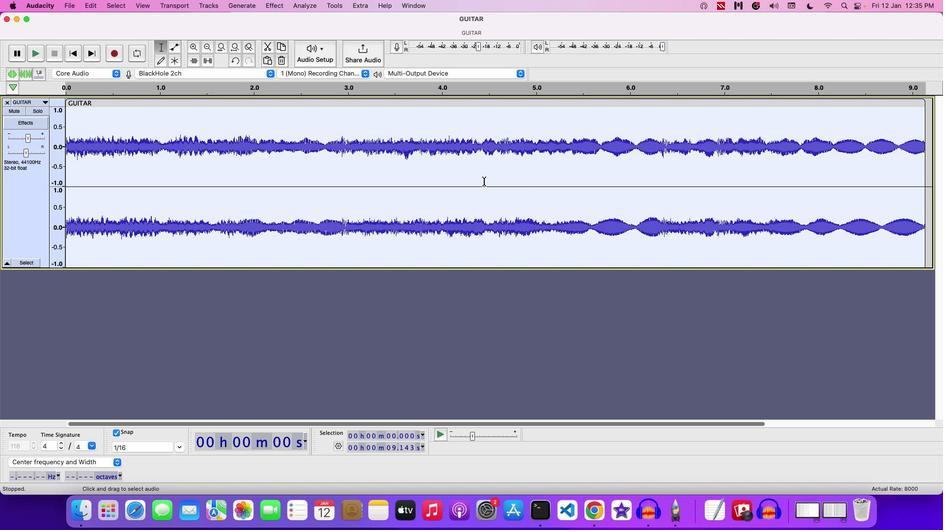 
Action: Mouse moved to (26, 137)
Screenshot: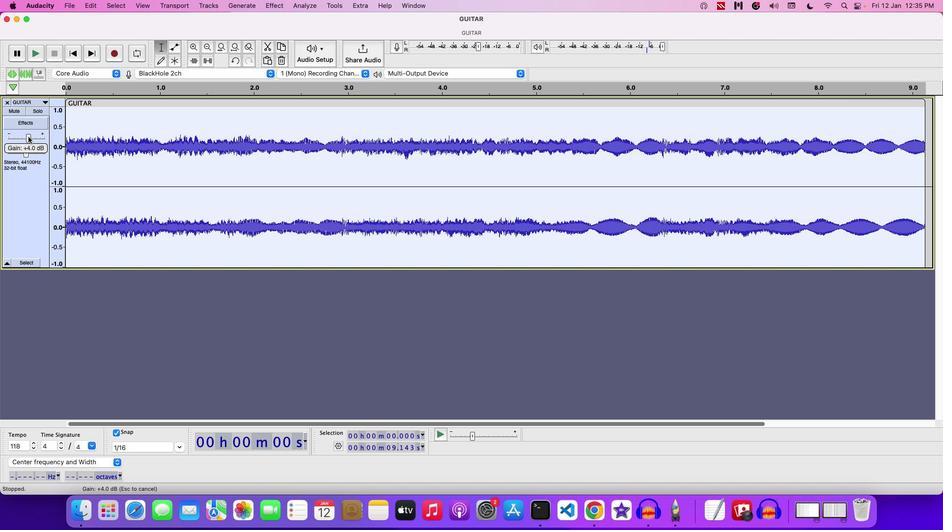 
Action: Mouse pressed left at (26, 137)
Screenshot: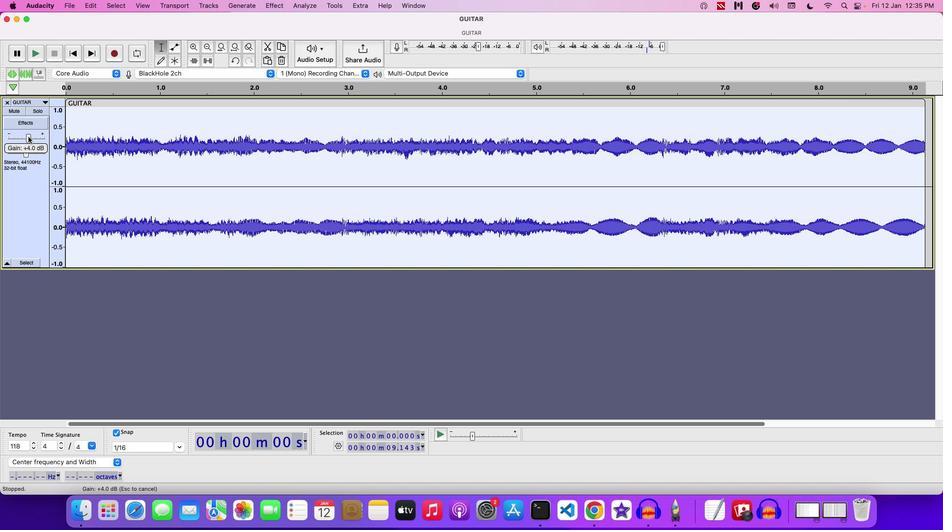 
Action: Mouse moved to (31, 137)
Screenshot: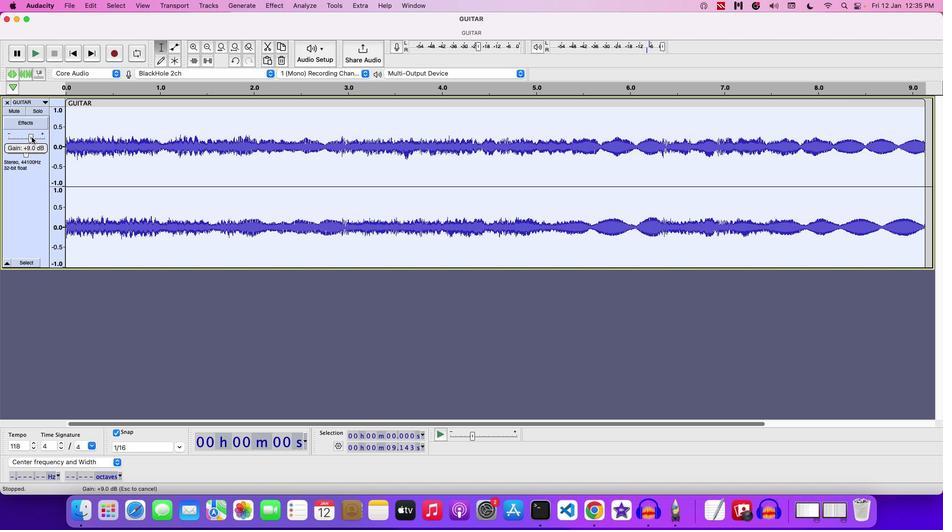 
Action: Key pressed Key.space
Screenshot: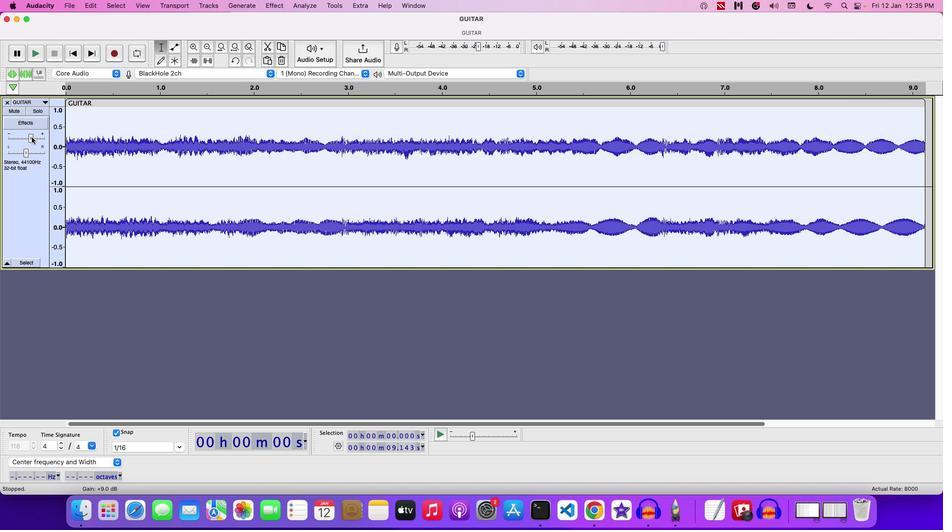 
Action: Mouse moved to (70, 4)
Screenshot: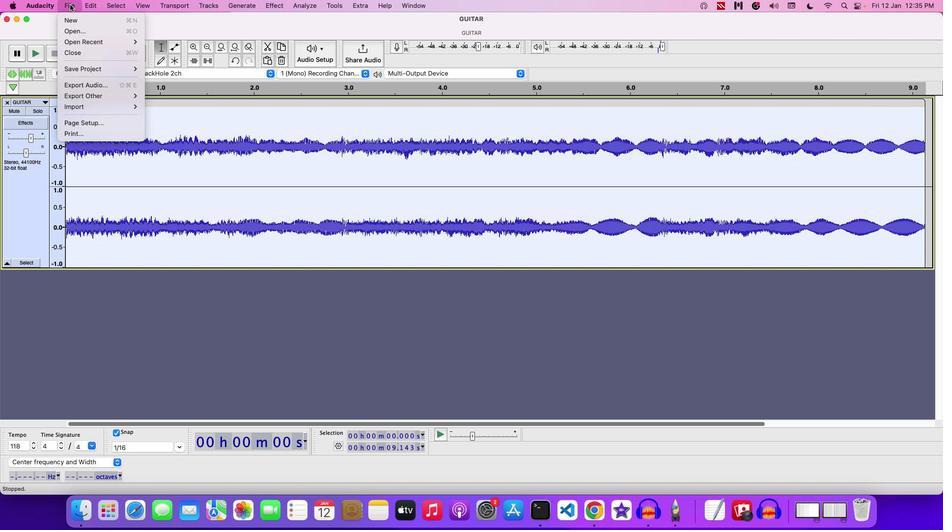 
Action: Mouse pressed left at (70, 4)
Screenshot: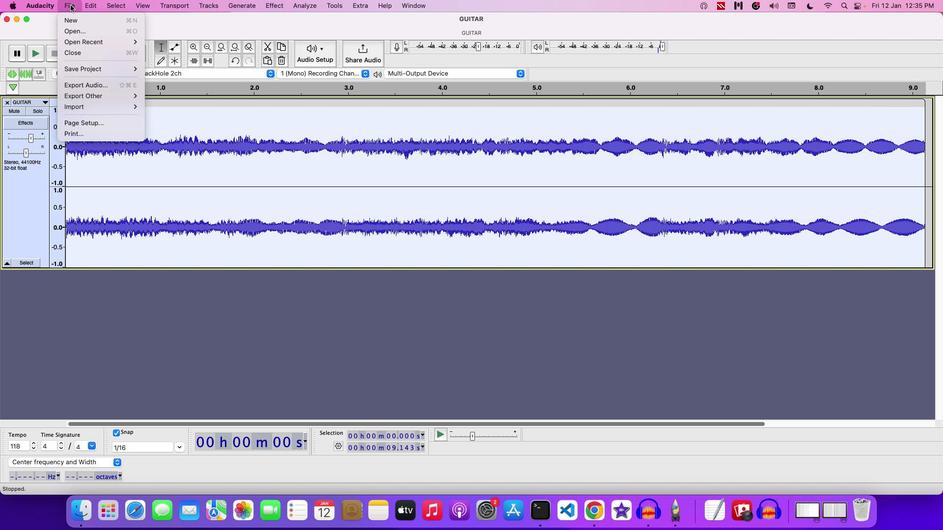 
Action: Mouse moved to (114, 64)
Screenshot: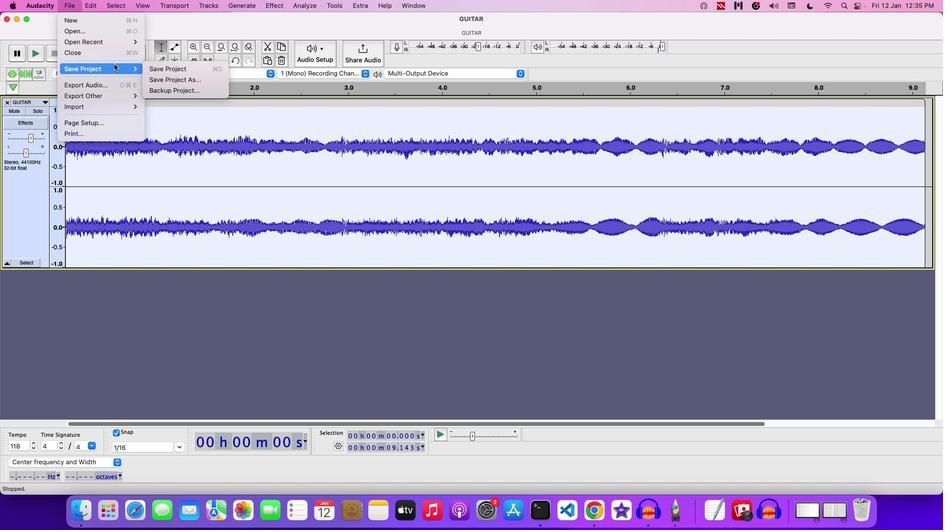 
Action: Mouse pressed left at (114, 64)
Screenshot: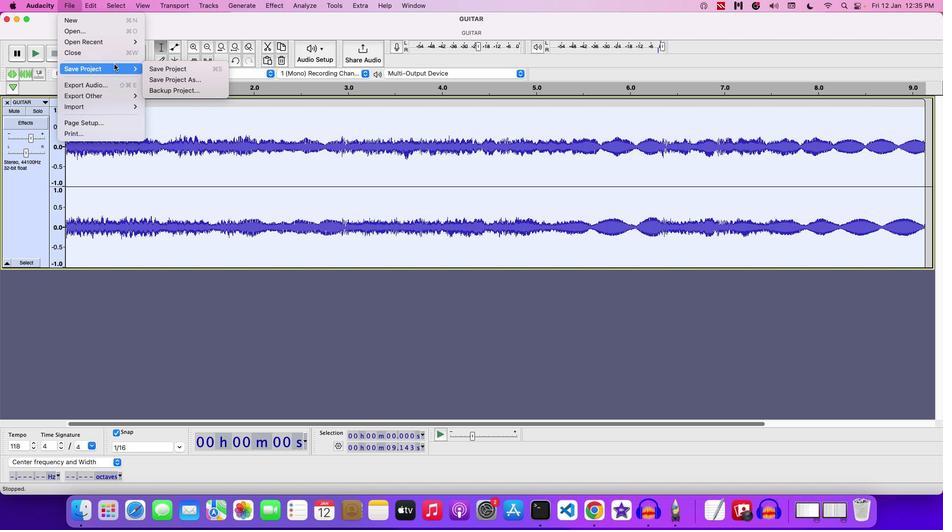 
Action: Mouse moved to (167, 67)
Screenshot: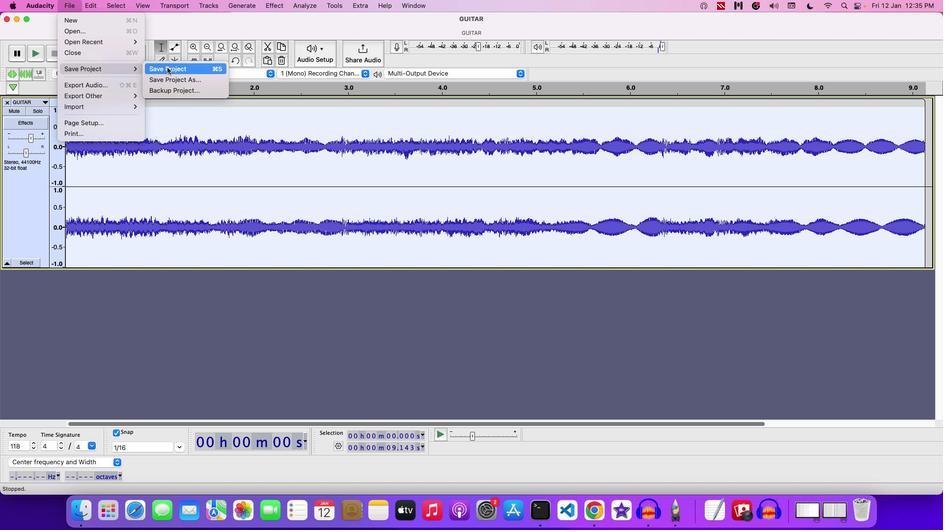 
Action: Mouse pressed left at (167, 67)
Screenshot: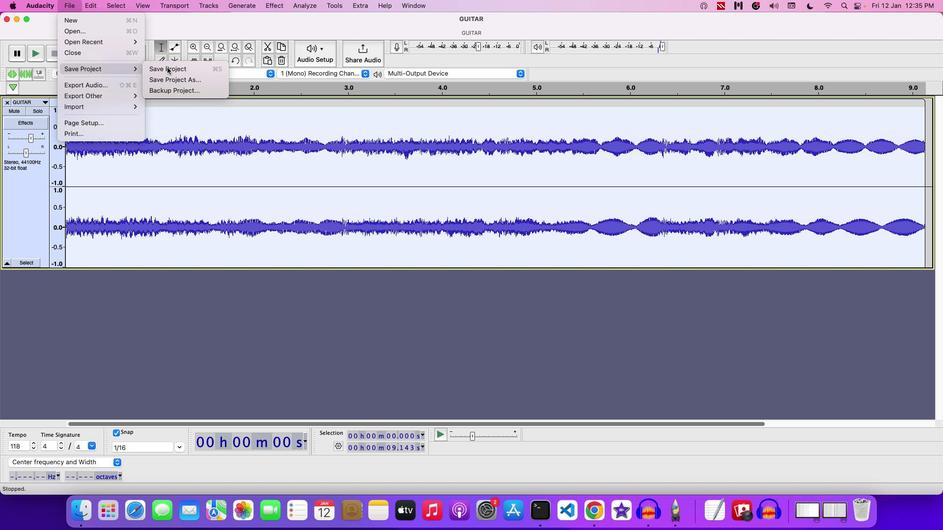 
Action: Mouse moved to (469, 141)
Screenshot: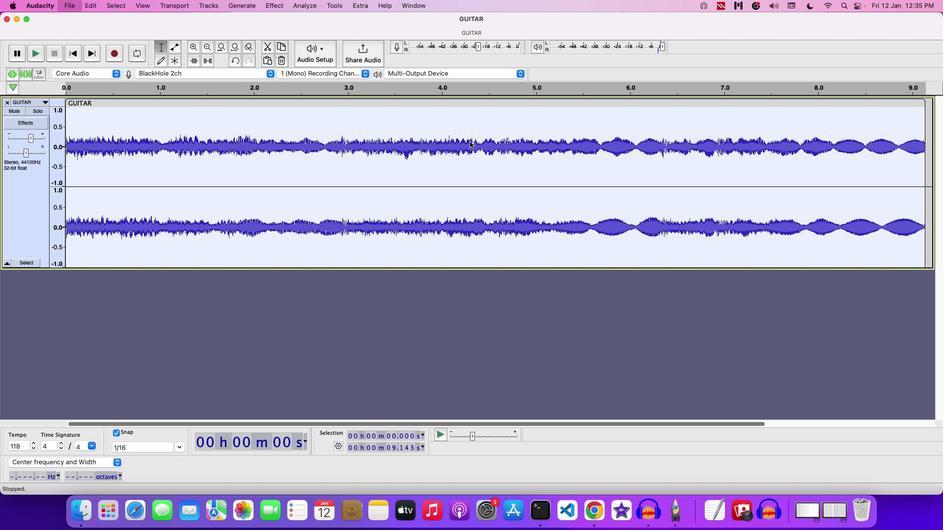 
Action: Key pressed Key.backspace'U''S''I''N''G'Key.space'P''I''T''C''H'Key.space'S''H''I''F''T''Y''E'Key.backspaceKey.backspace'E''R'Key.space'O''N'Key.space'A'Key.space'G''U''I''T''A''R'Key.space
Screenshot: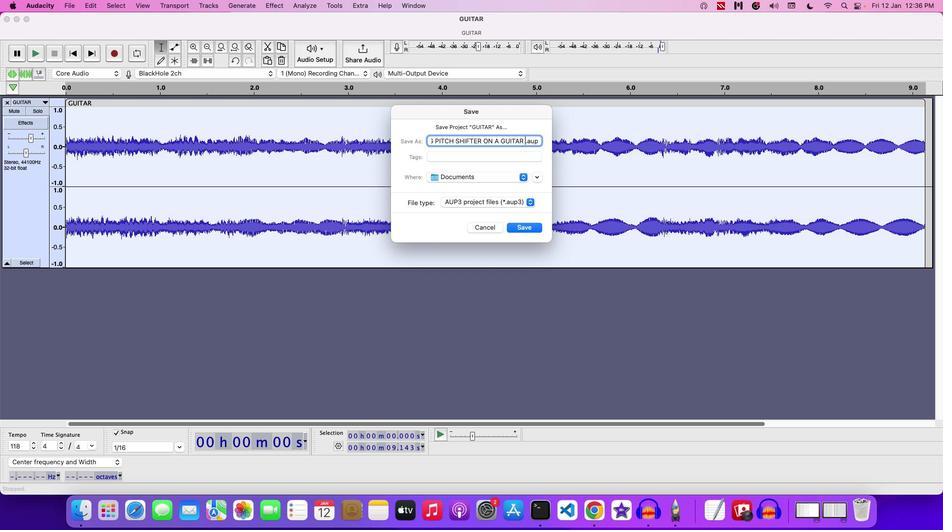 
Action: Mouse moved to (611, 199)
Screenshot: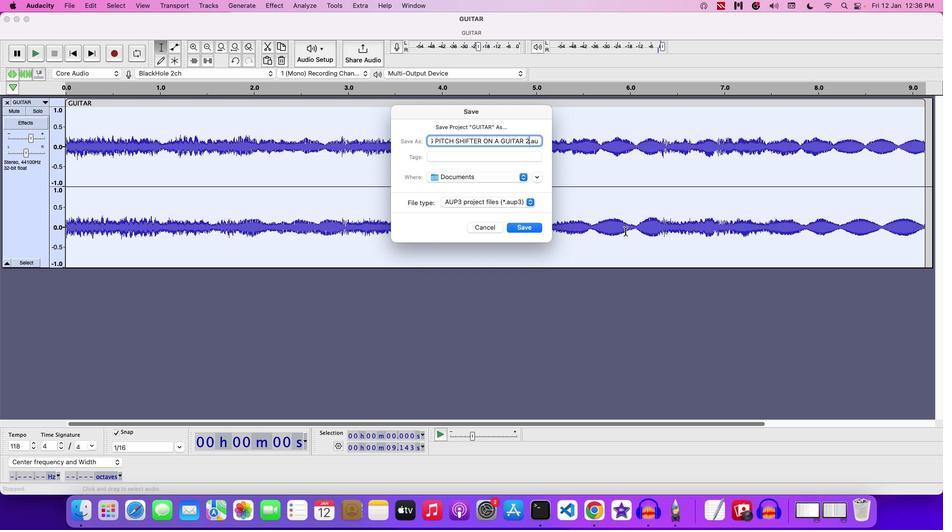 
Action: Key pressed '2'
Screenshot: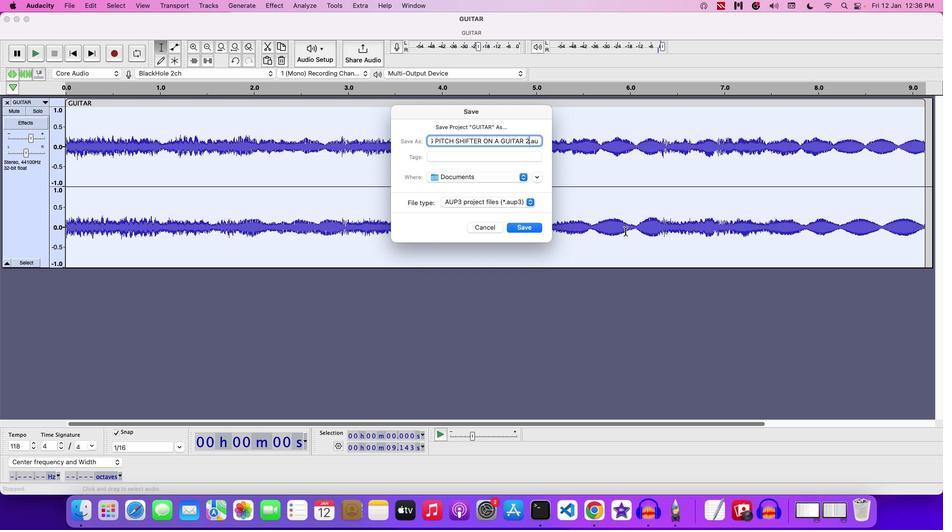 
Action: Mouse moved to (534, 227)
Screenshot: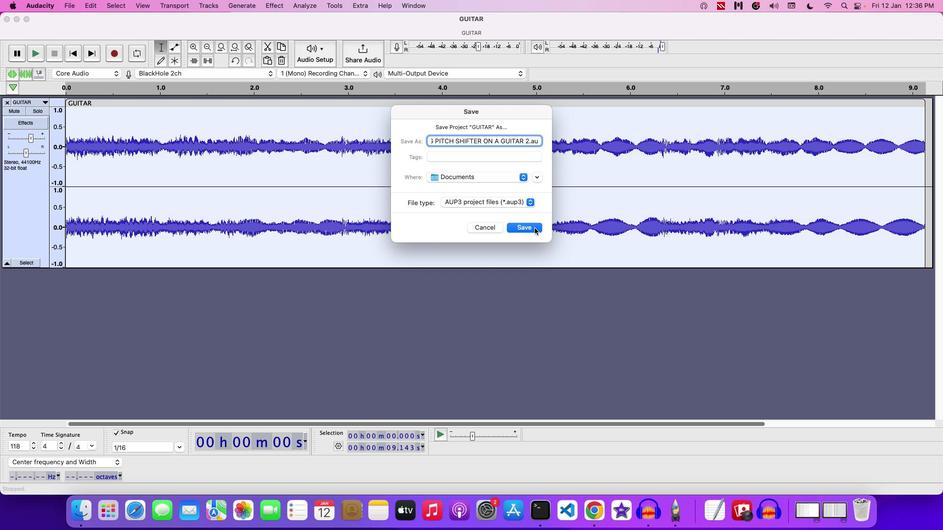 
Action: Mouse pressed left at (534, 227)
Screenshot: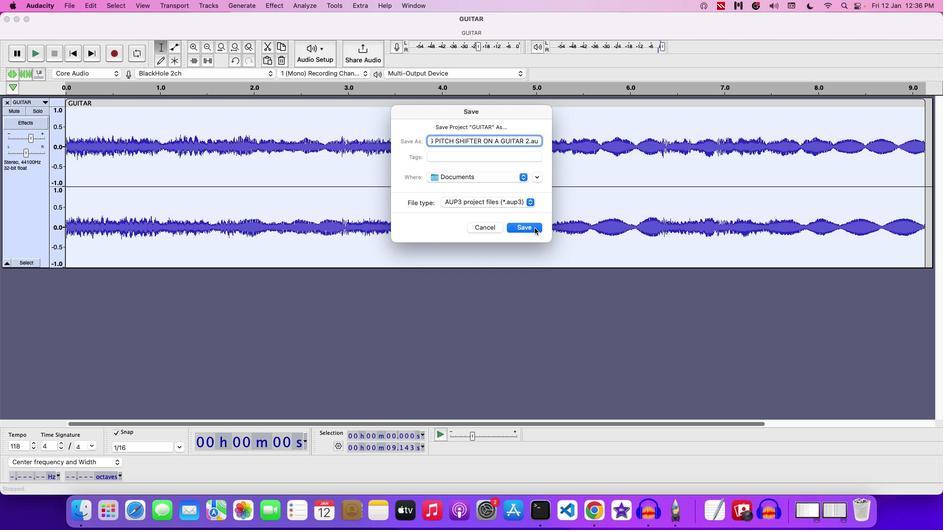 
Action: Mouse moved to (534, 225)
Screenshot: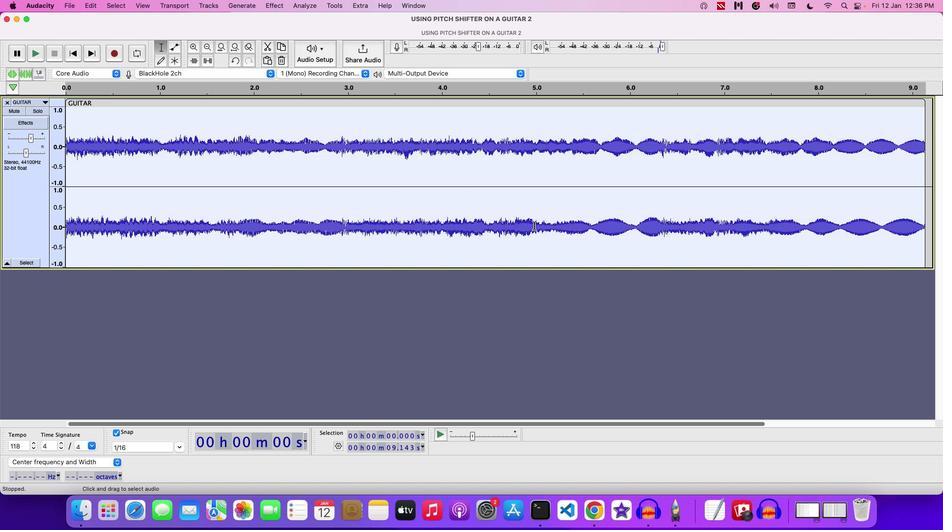 
